 Task: Check the sale-to-list ratio of 1 bathroom in the last 1 year.
Action: Mouse moved to (865, 186)
Screenshot: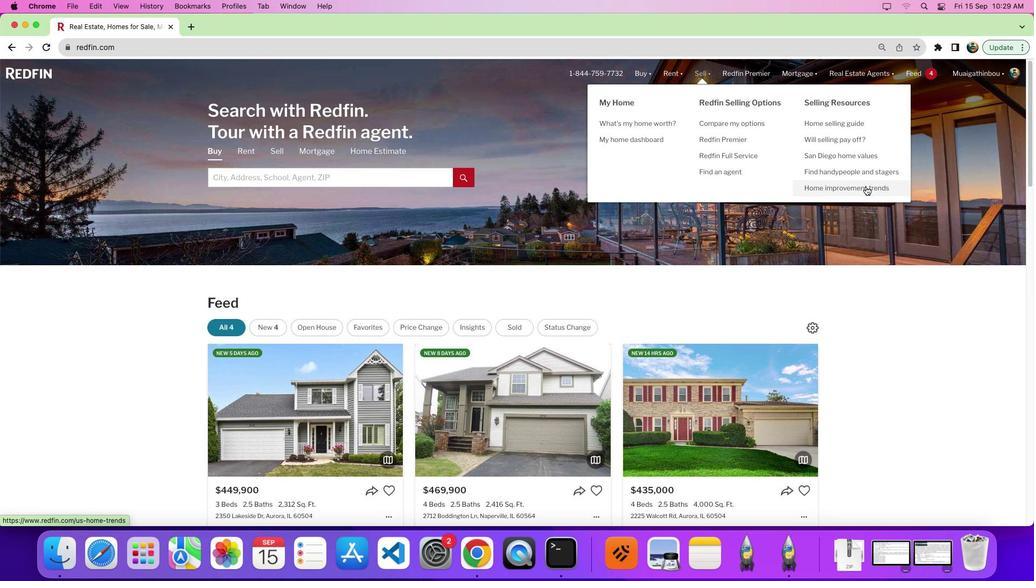 
Action: Mouse pressed left at (865, 186)
Screenshot: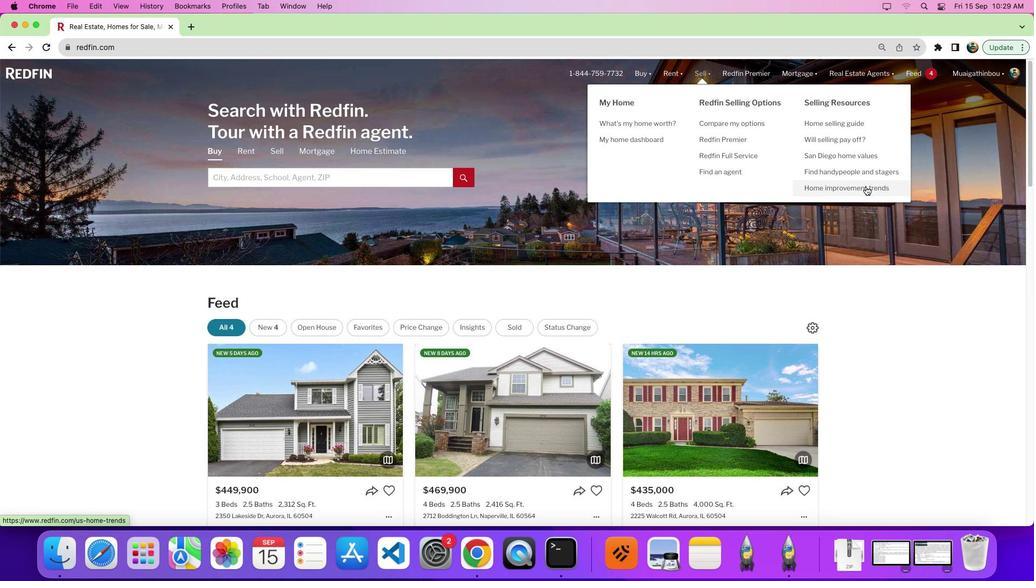 
Action: Mouse moved to (466, 238)
Screenshot: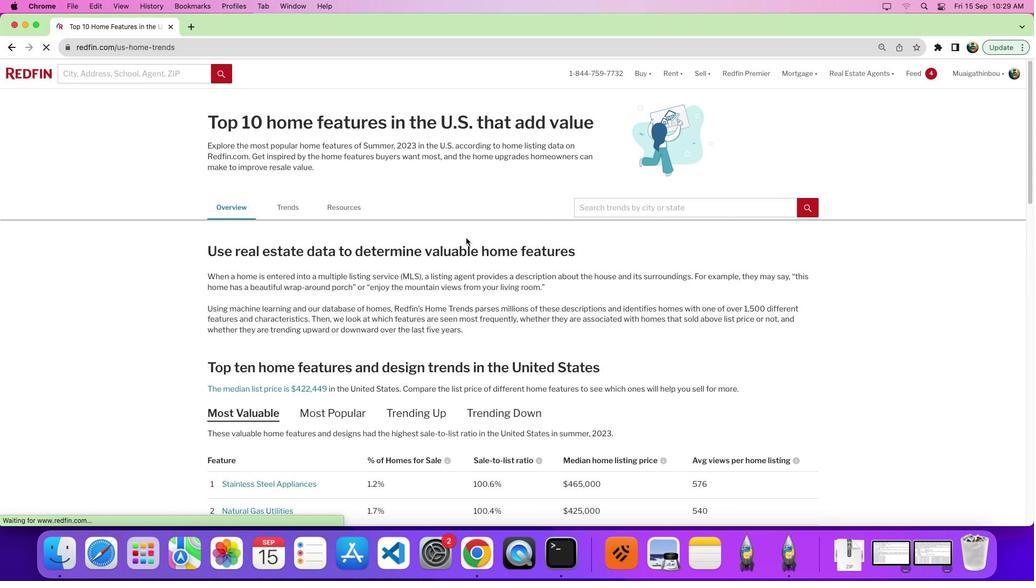 
Action: Mouse scrolled (466, 238) with delta (0, 0)
Screenshot: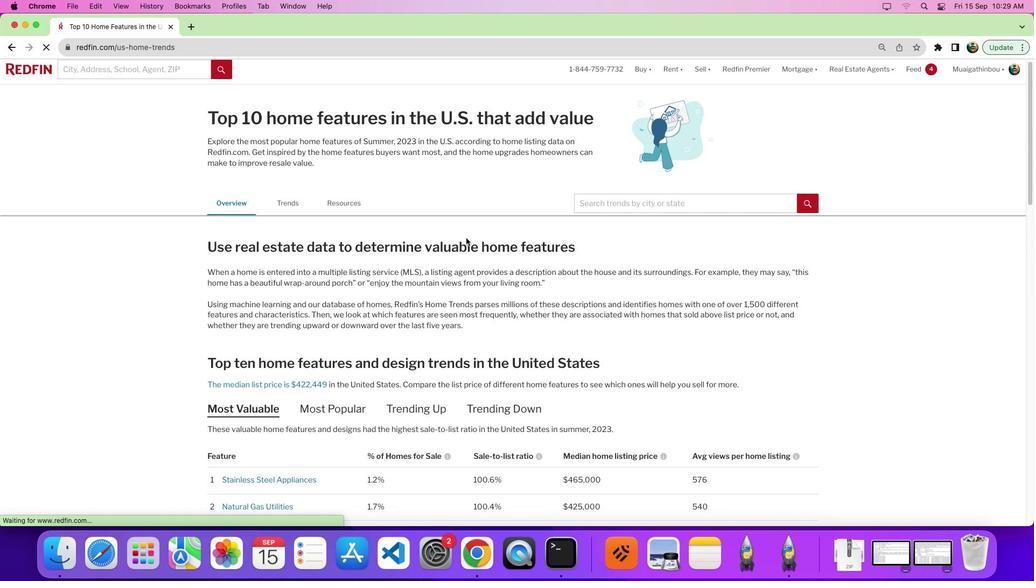 
Action: Mouse scrolled (466, 238) with delta (0, 0)
Screenshot: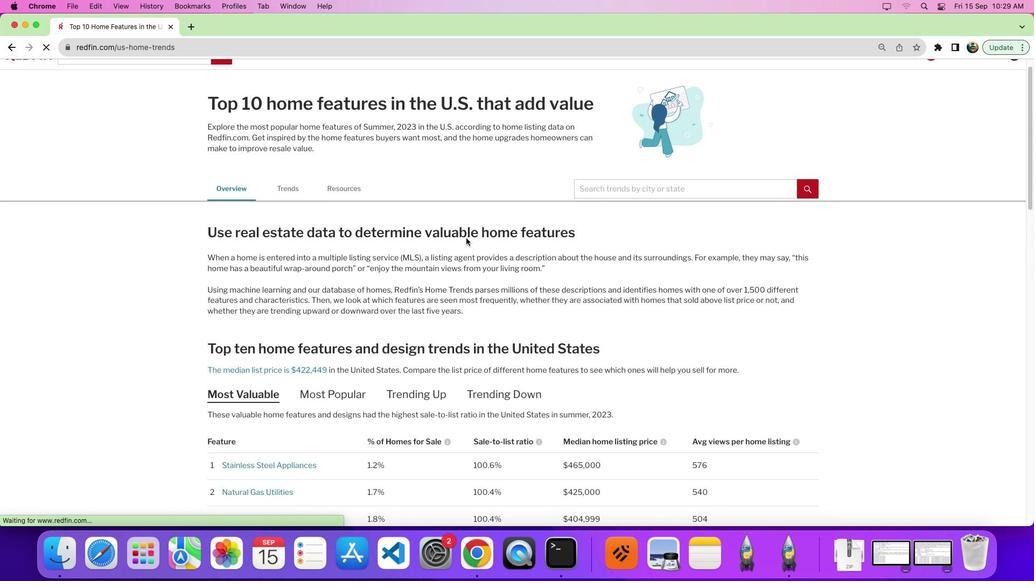 
Action: Mouse scrolled (466, 238) with delta (0, -2)
Screenshot: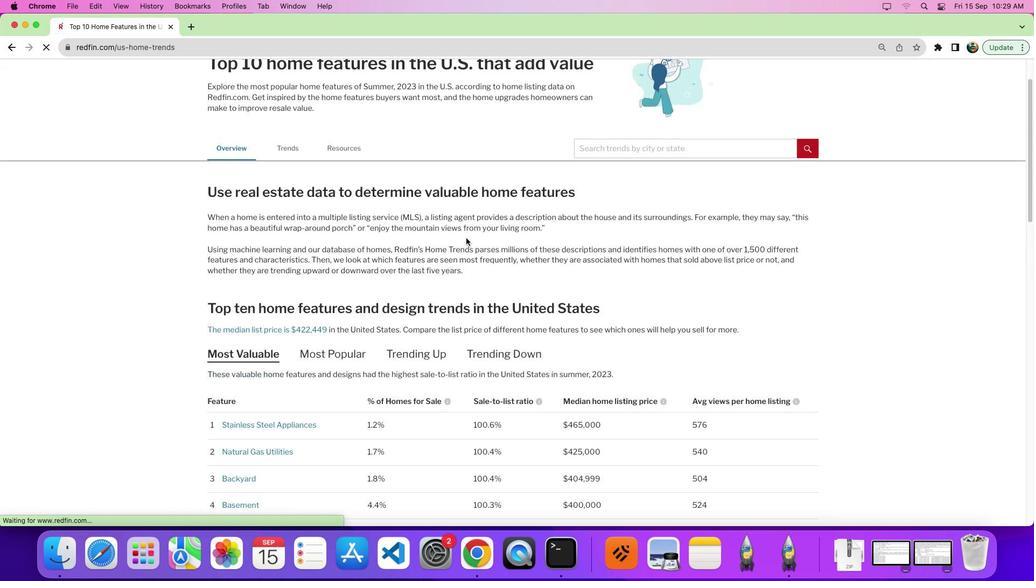 
Action: Mouse moved to (466, 238)
Screenshot: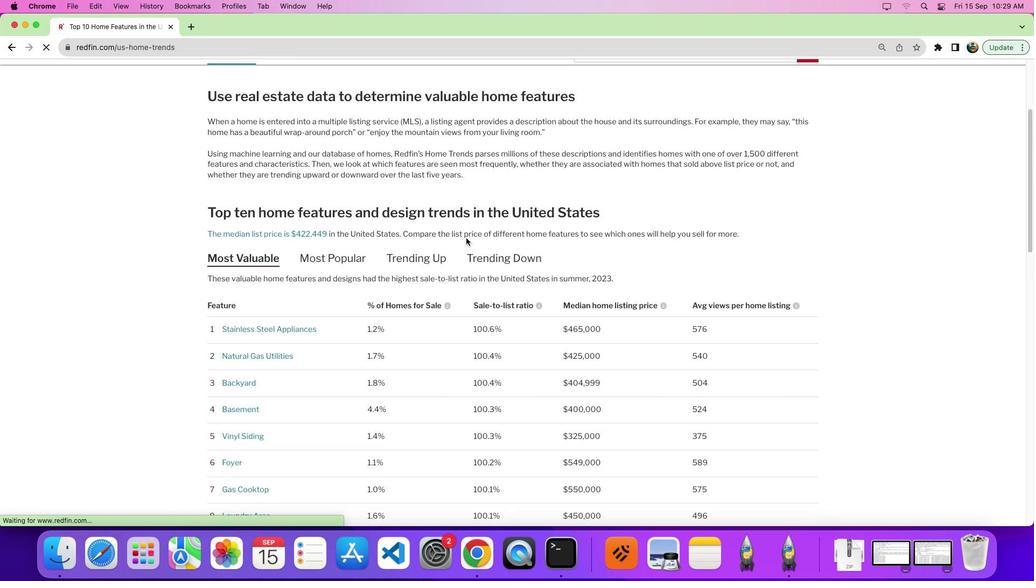 
Action: Mouse scrolled (466, 238) with delta (0, 0)
Screenshot: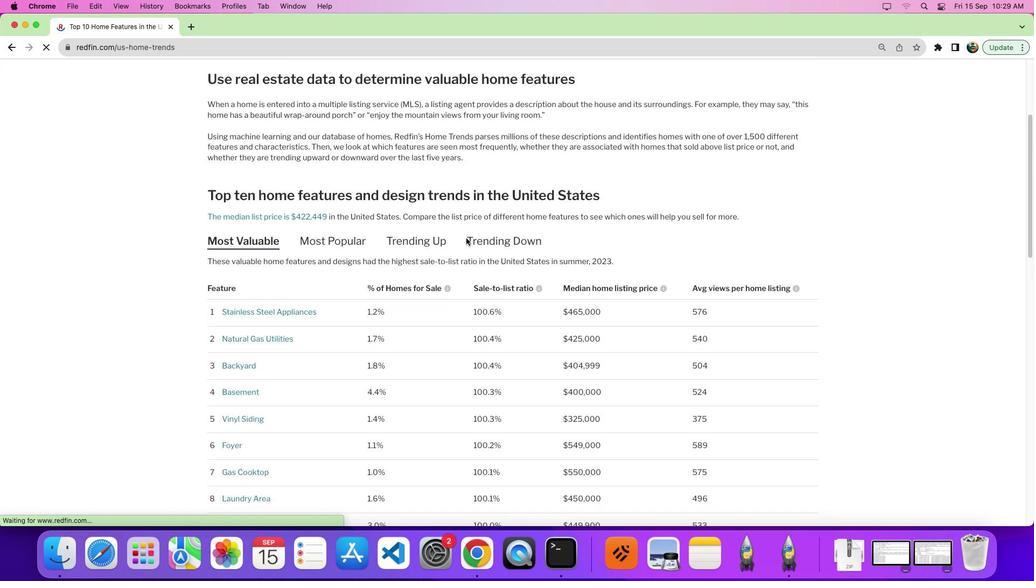 
Action: Mouse scrolled (466, 238) with delta (0, 0)
Screenshot: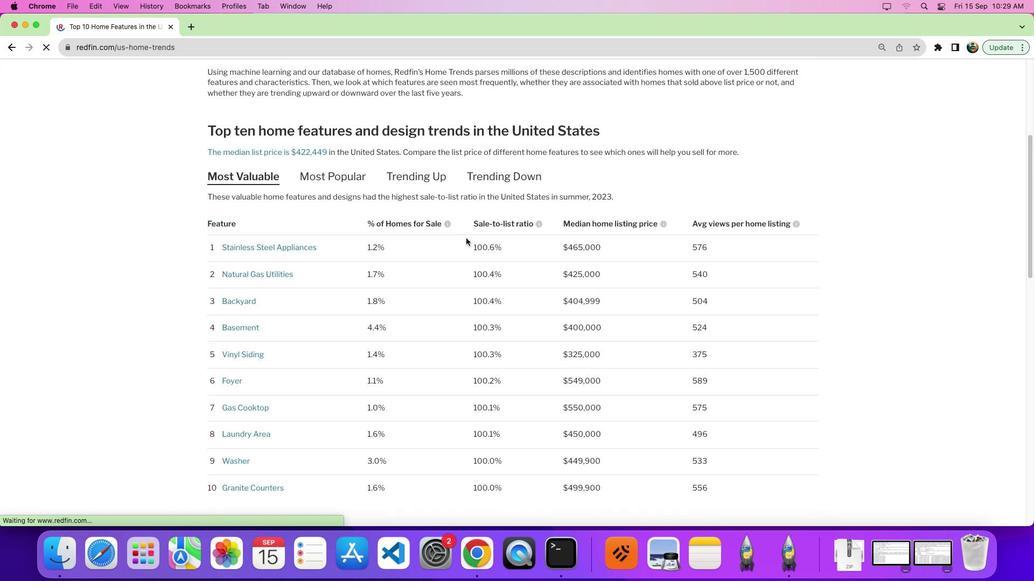 
Action: Mouse scrolled (466, 238) with delta (0, -3)
Screenshot: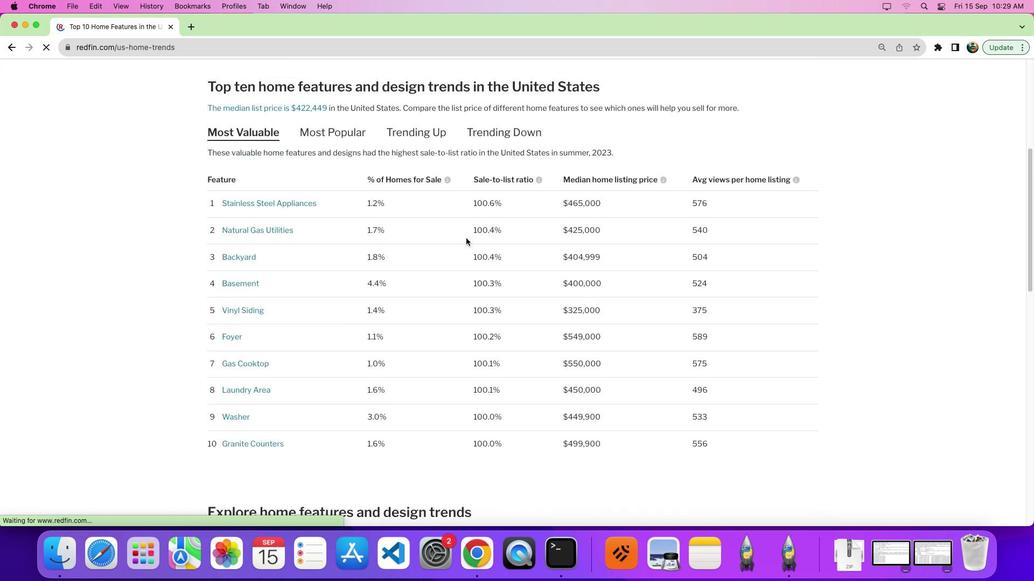 
Action: Mouse scrolled (466, 238) with delta (0, 0)
Screenshot: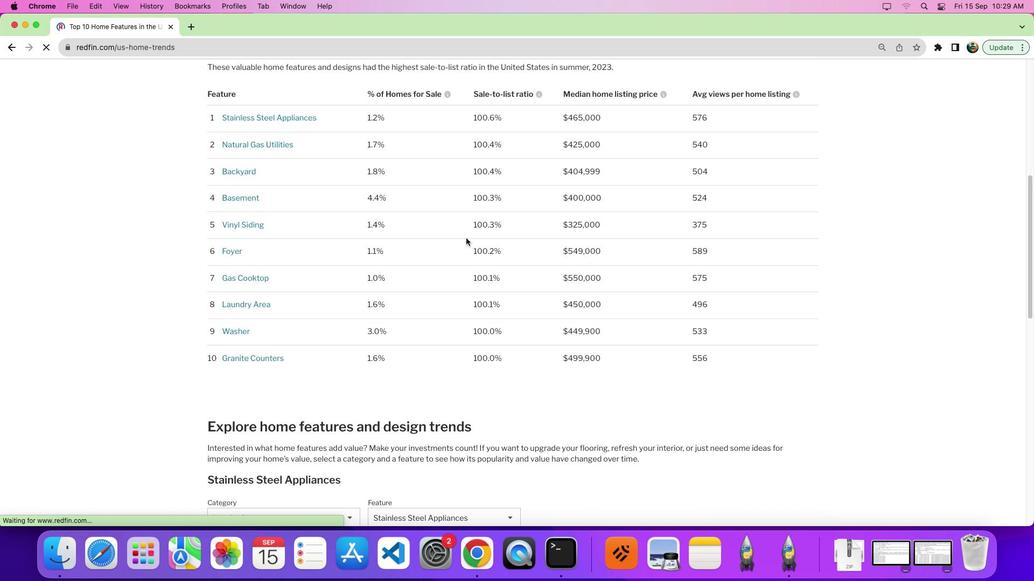 
Action: Mouse scrolled (466, 238) with delta (0, 0)
Screenshot: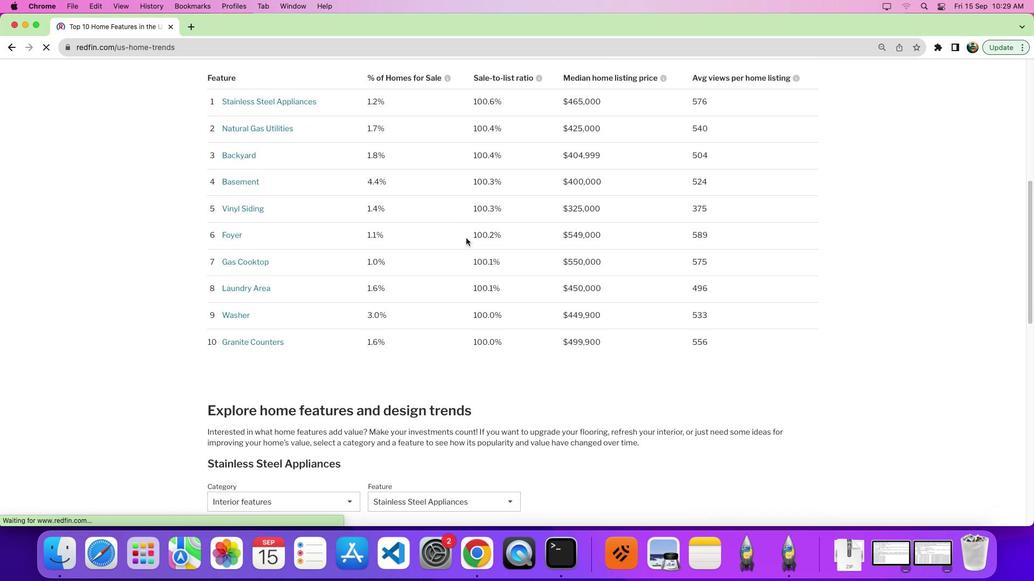 
Action: Mouse scrolled (466, 238) with delta (0, 0)
Screenshot: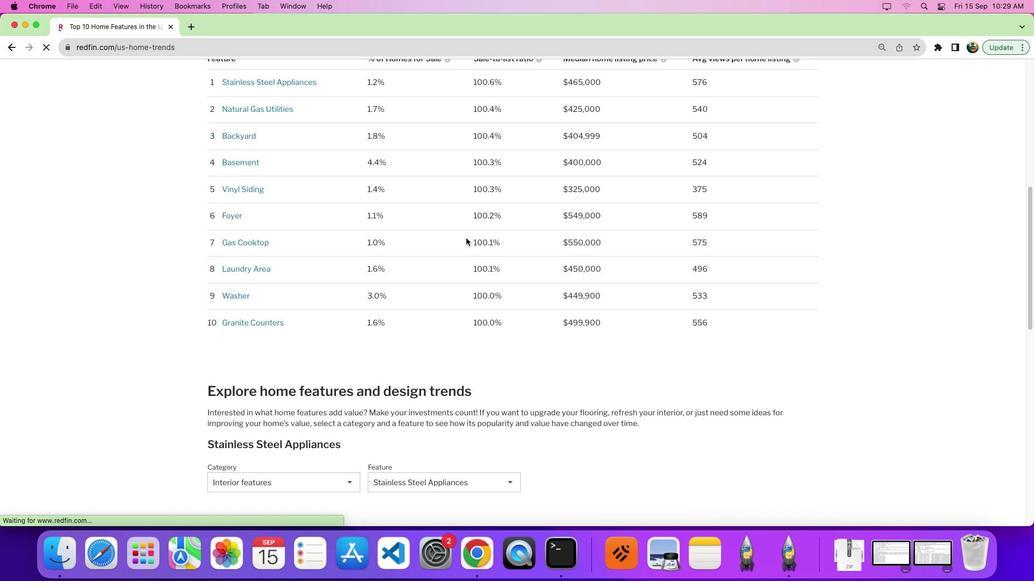 
Action: Mouse scrolled (466, 238) with delta (0, 0)
Screenshot: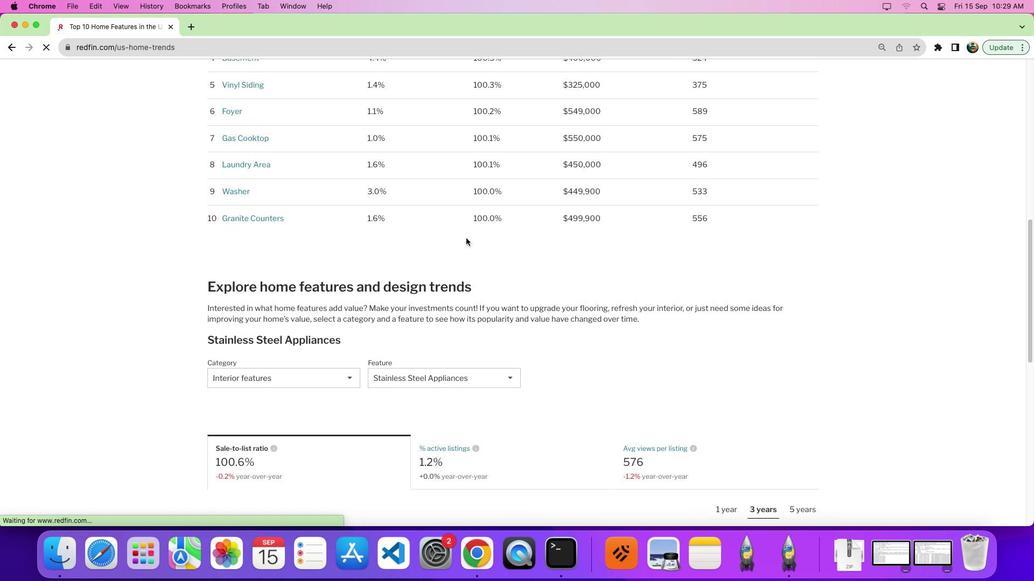 
Action: Mouse scrolled (466, 238) with delta (0, -3)
Screenshot: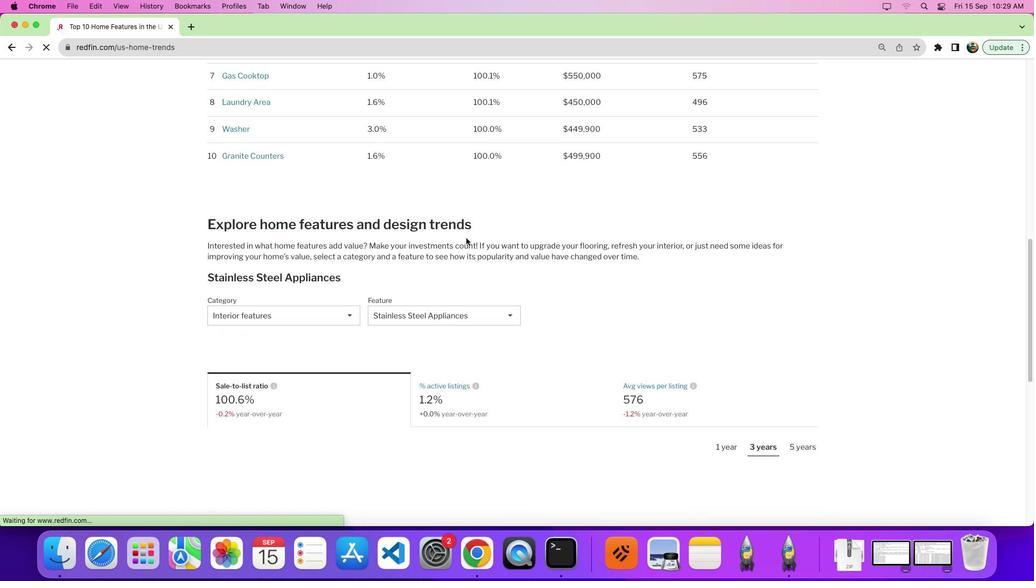 
Action: Mouse scrolled (466, 238) with delta (0, 0)
Screenshot: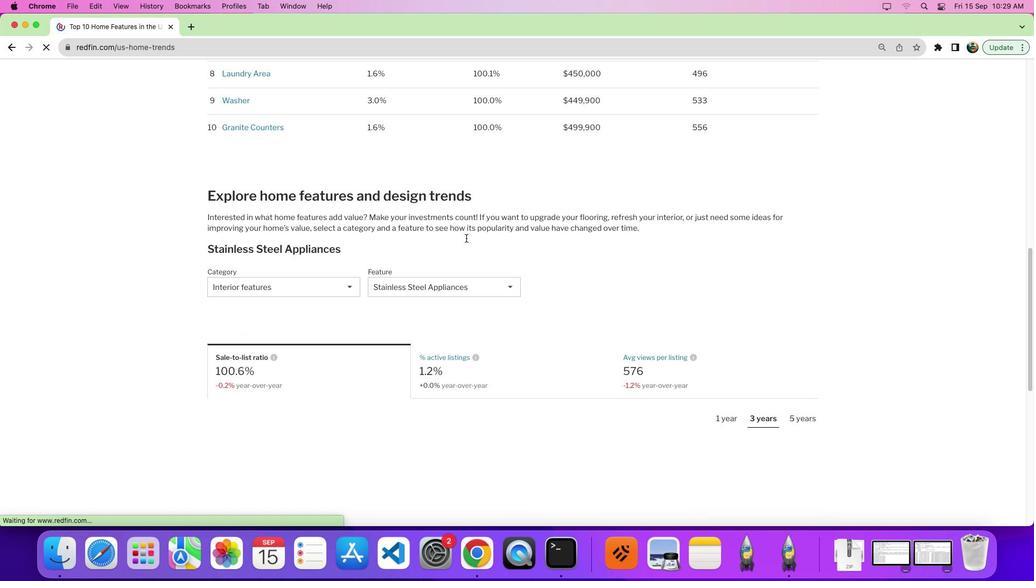 
Action: Mouse scrolled (466, 238) with delta (0, 0)
Screenshot: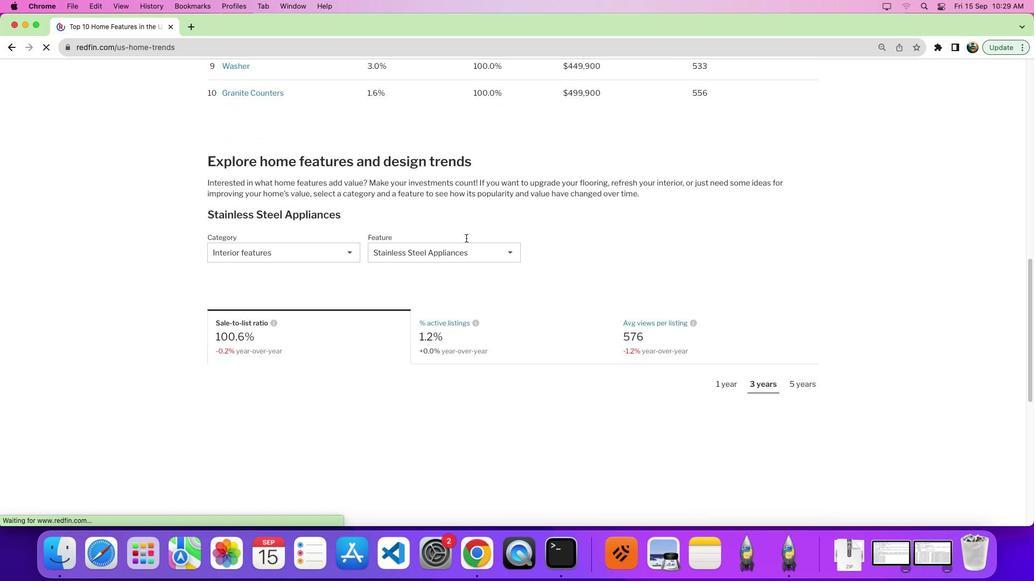 
Action: Mouse scrolled (466, 238) with delta (0, -3)
Screenshot: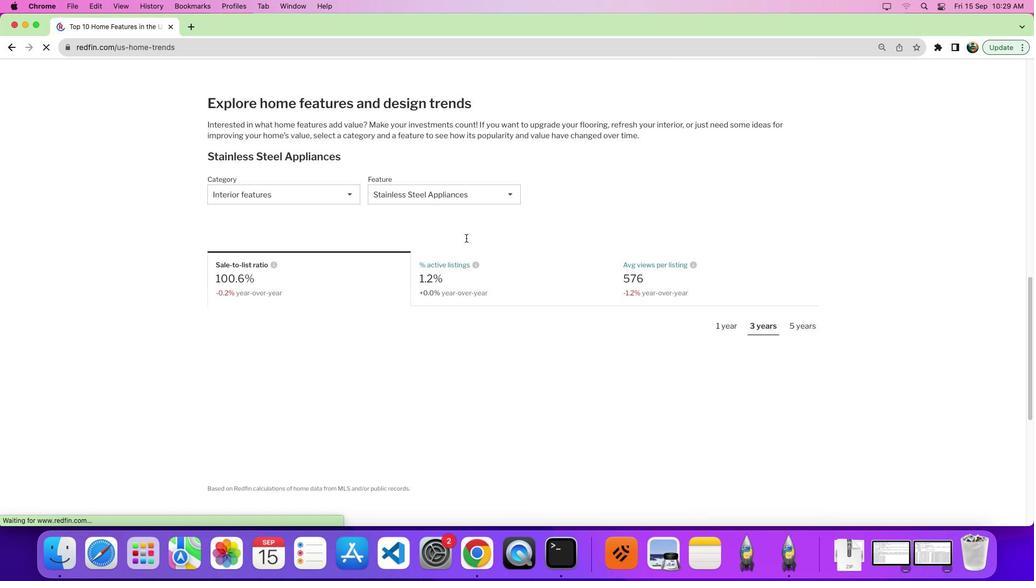 
Action: Mouse moved to (259, 130)
Screenshot: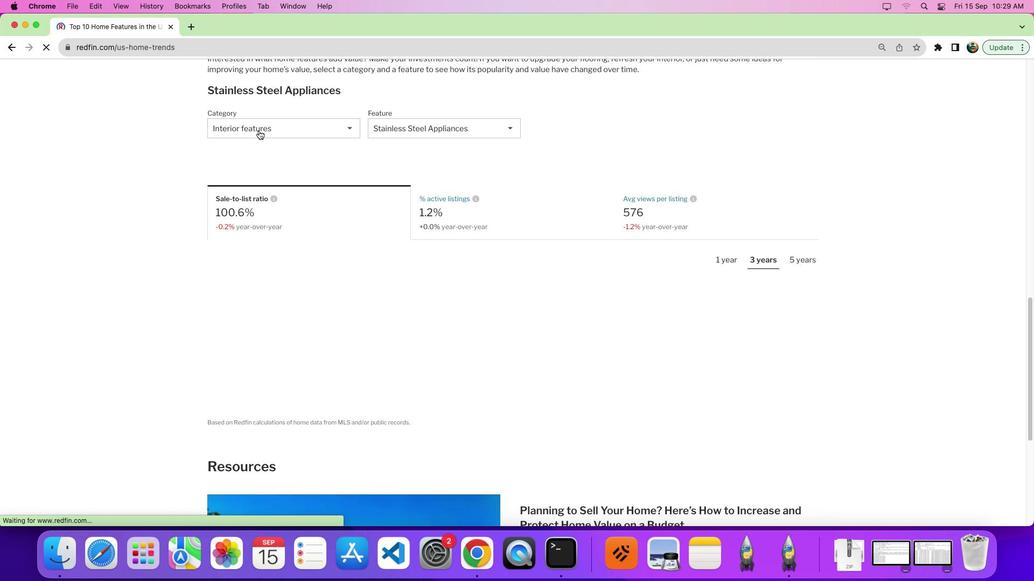 
Action: Mouse pressed left at (259, 130)
Screenshot: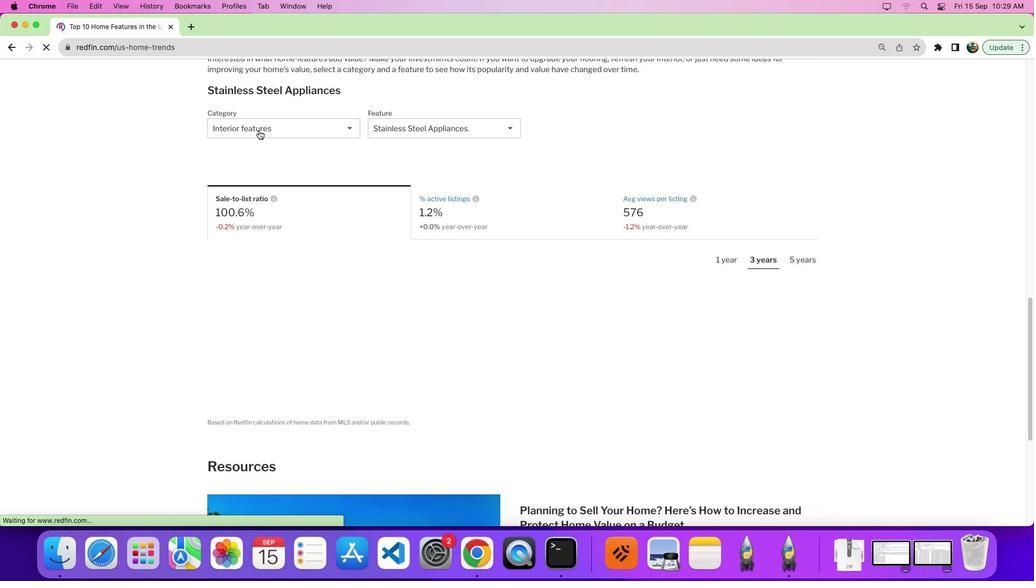 
Action: Mouse moved to (267, 121)
Screenshot: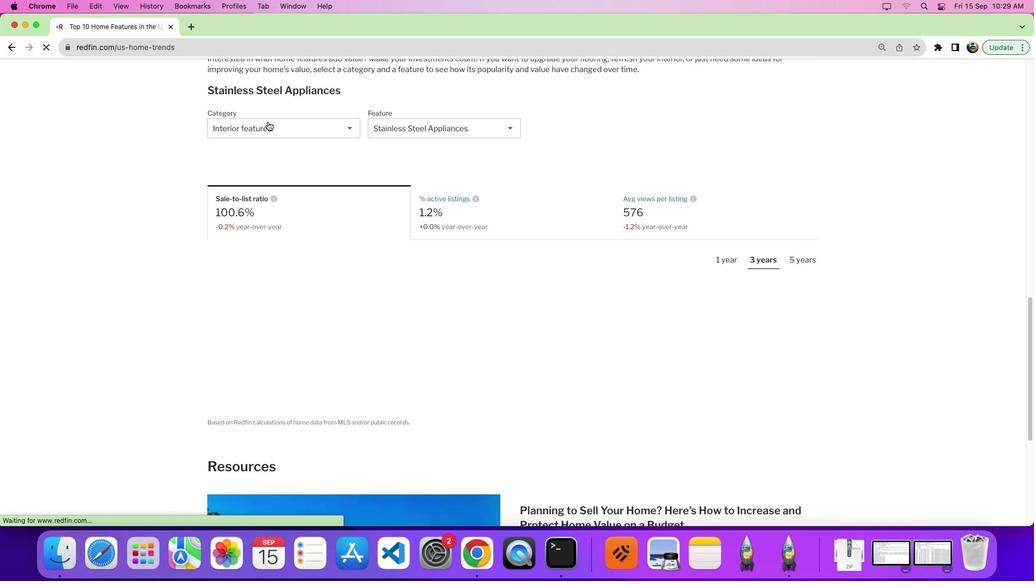 
Action: Mouse pressed left at (267, 121)
Screenshot: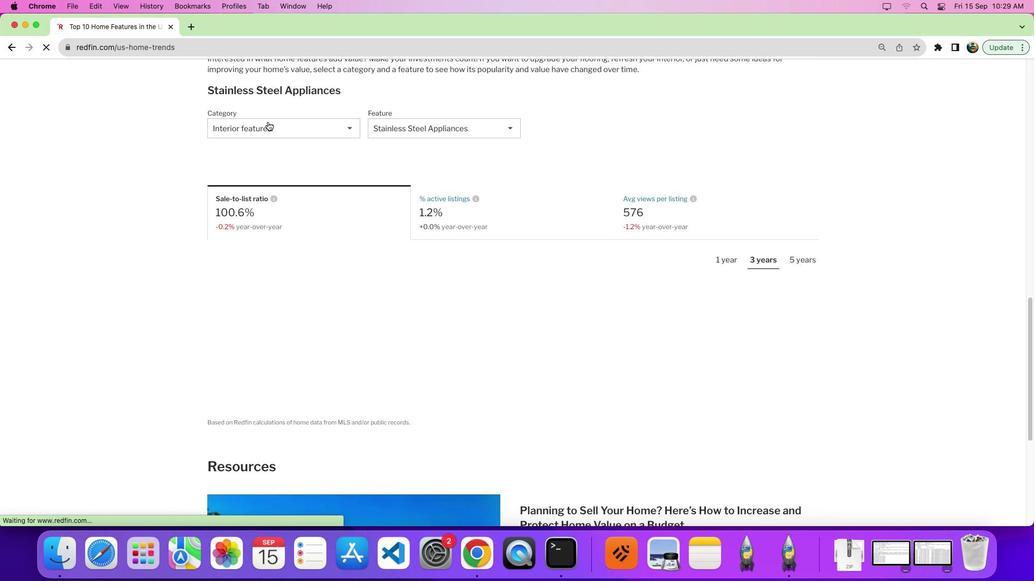 
Action: Mouse moved to (270, 127)
Screenshot: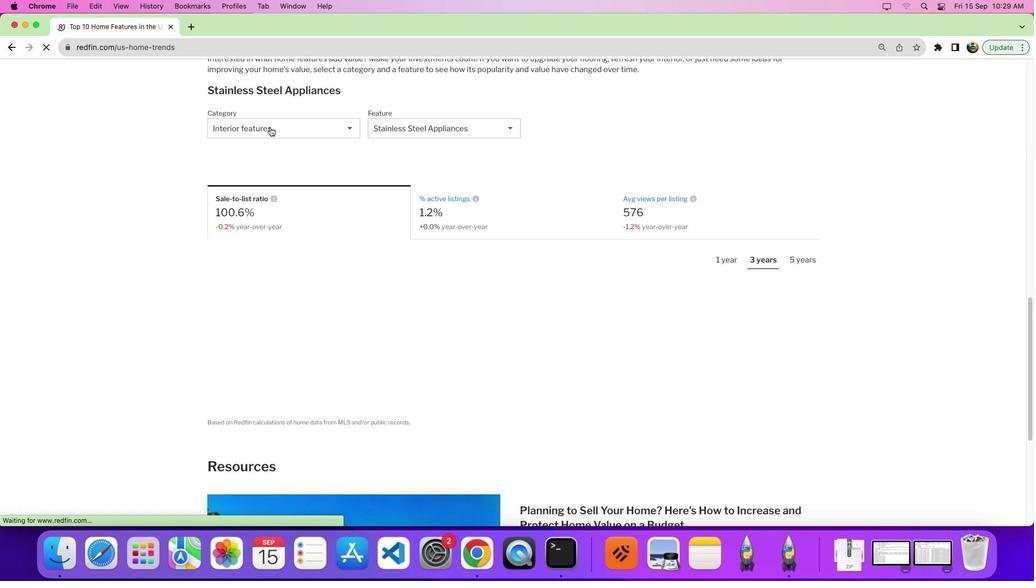 
Action: Mouse pressed left at (270, 127)
Screenshot: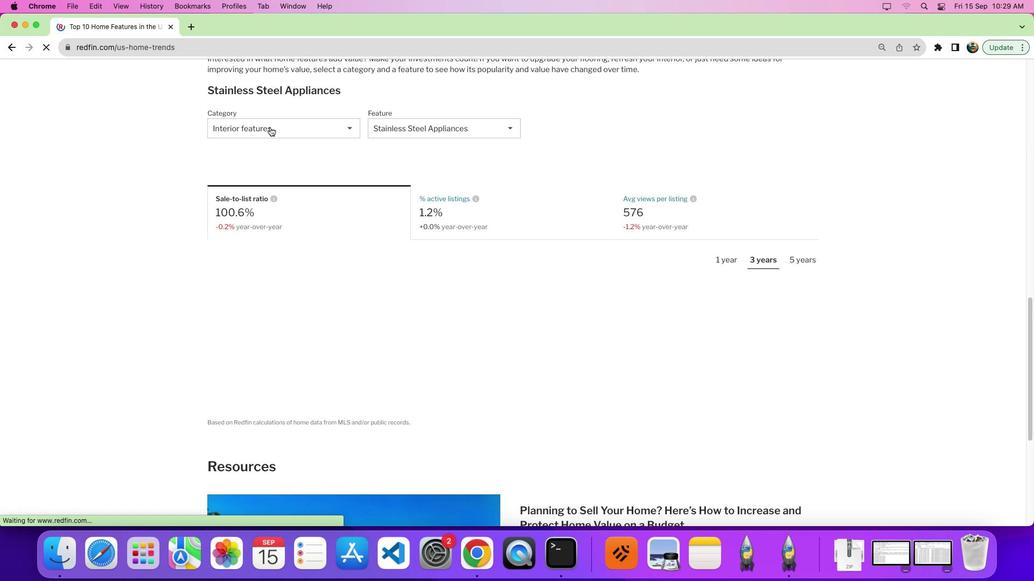 
Action: Mouse moved to (414, 156)
Screenshot: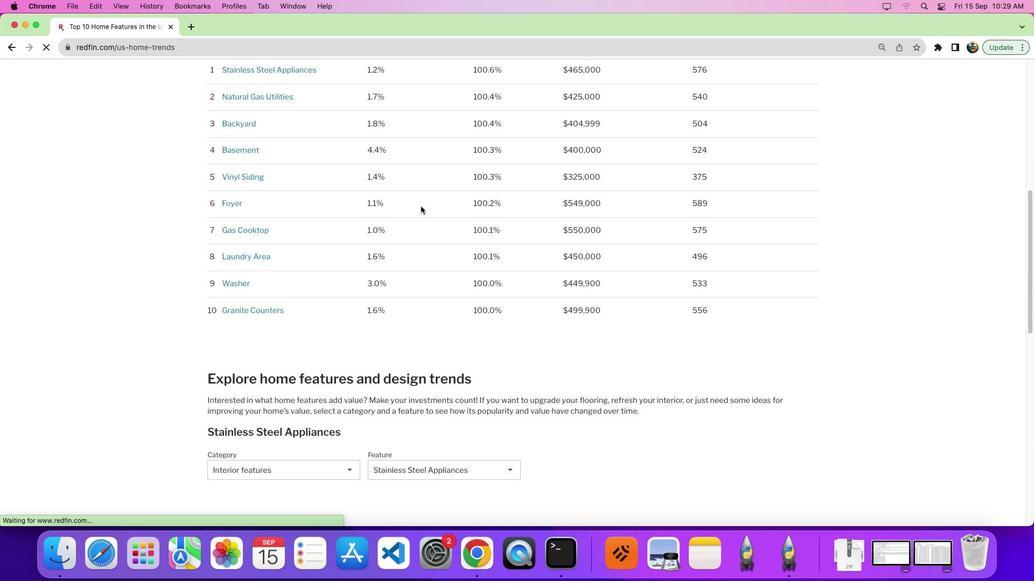 
Action: Mouse scrolled (414, 156) with delta (0, 0)
Screenshot: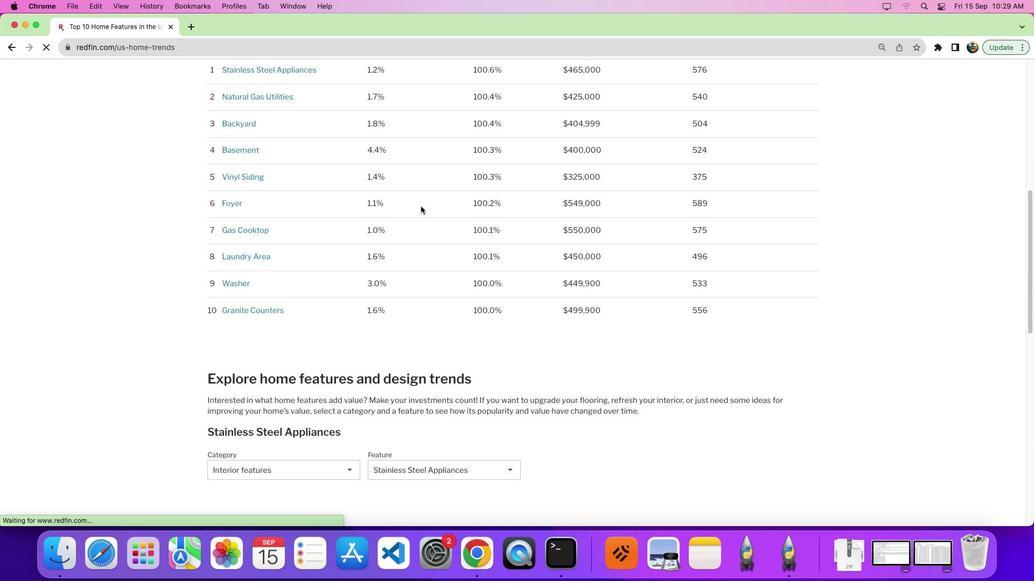 
Action: Mouse moved to (416, 162)
Screenshot: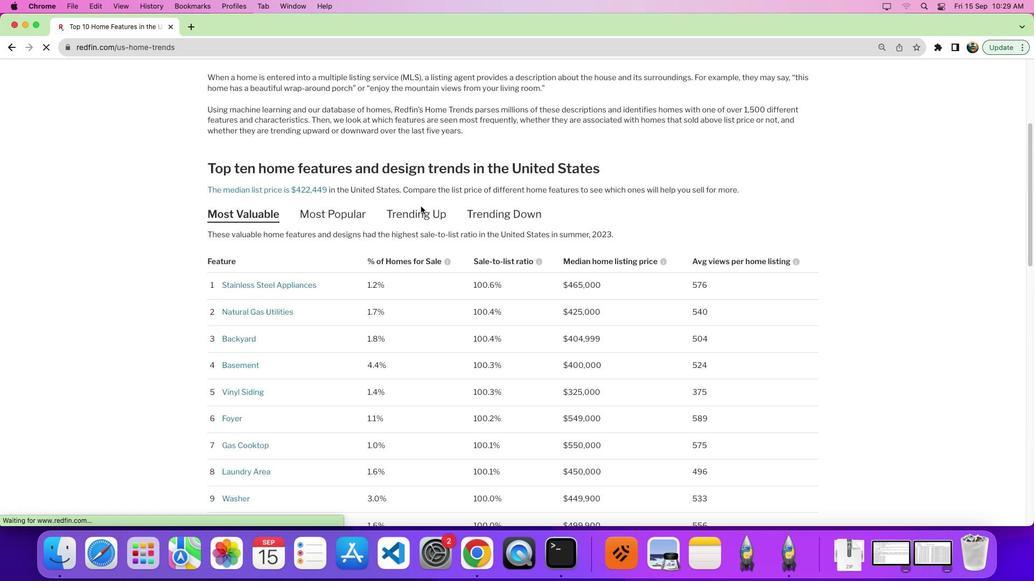 
Action: Mouse scrolled (416, 162) with delta (0, 1)
Screenshot: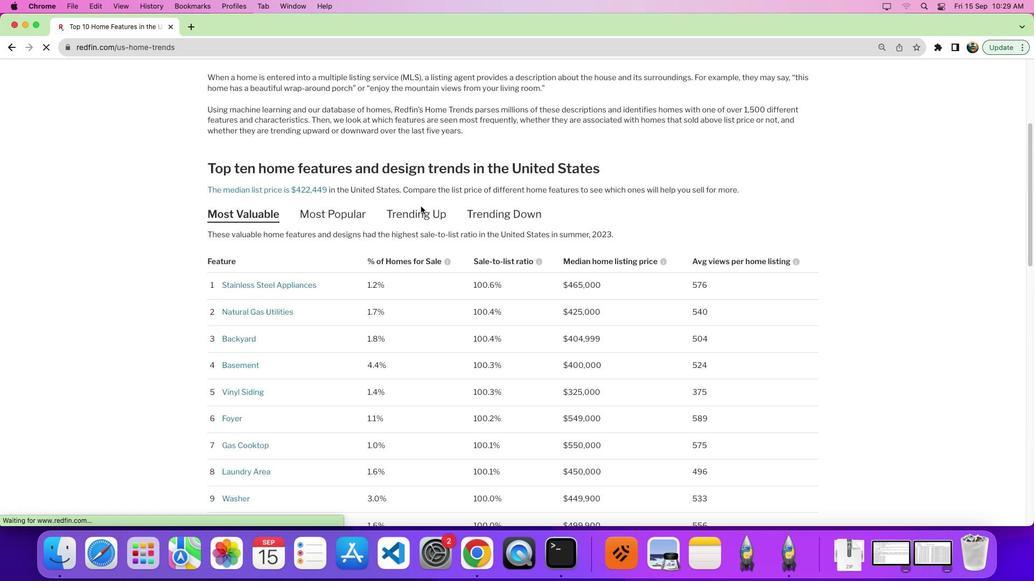 
Action: Mouse moved to (417, 164)
Screenshot: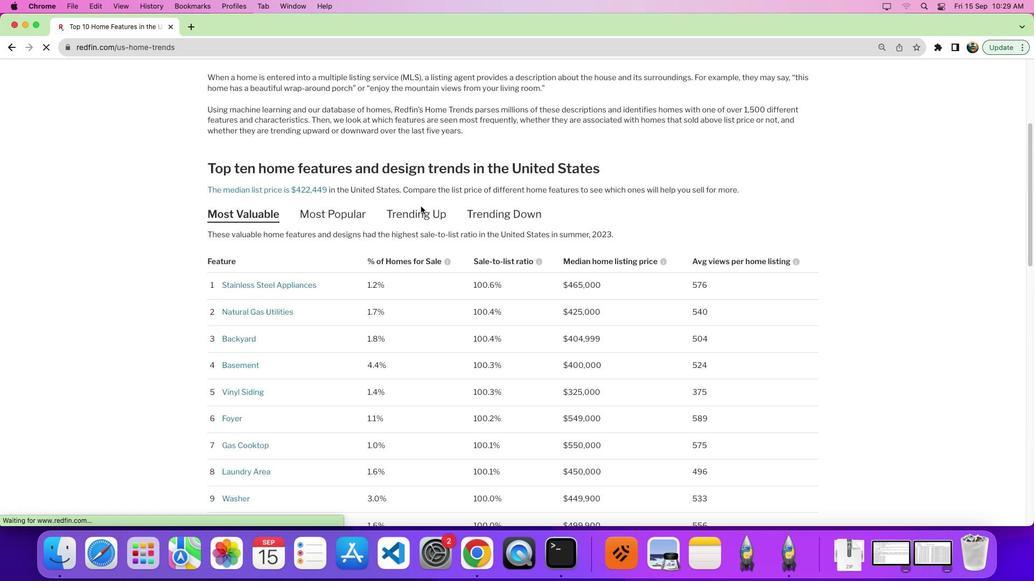 
Action: Mouse scrolled (417, 164) with delta (0, 5)
Screenshot: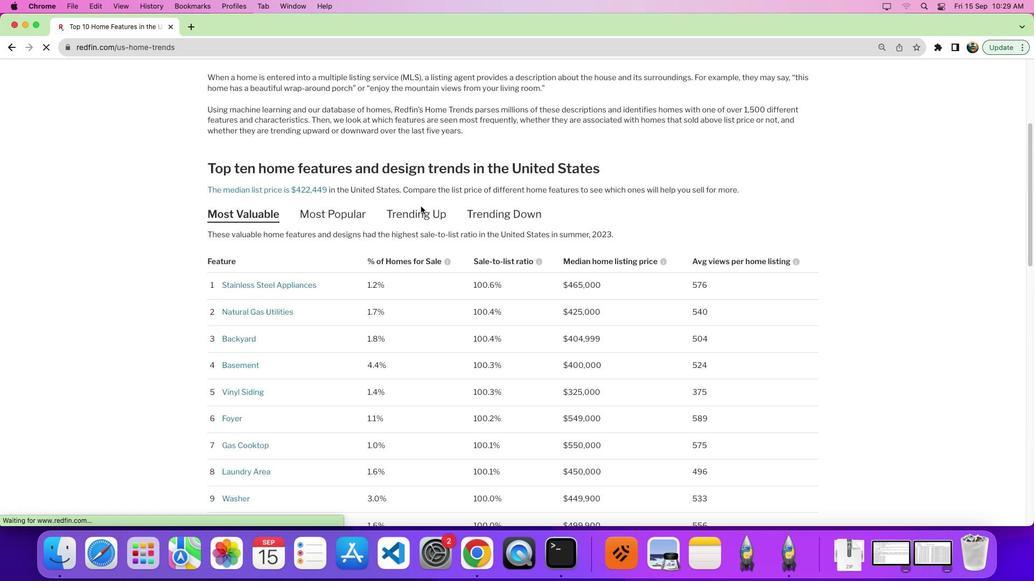
Action: Mouse moved to (419, 174)
Screenshot: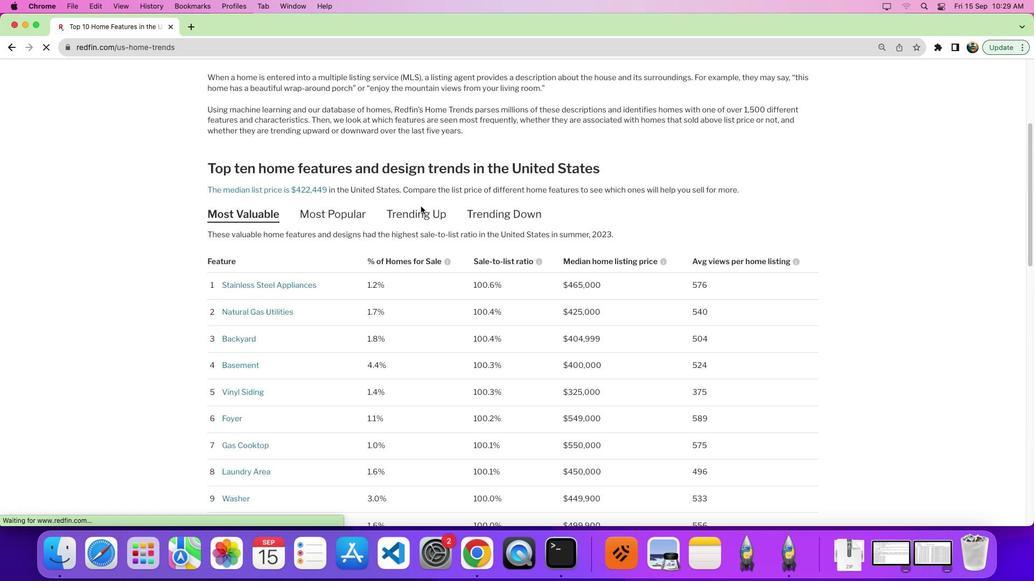 
Action: Mouse scrolled (419, 174) with delta (0, 7)
Screenshot: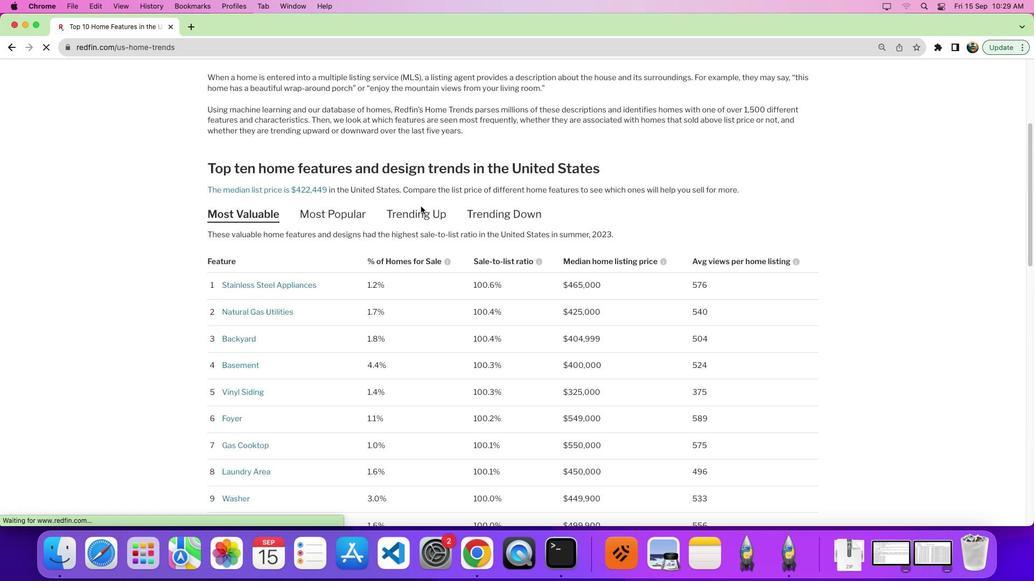 
Action: Mouse moved to (282, 132)
Screenshot: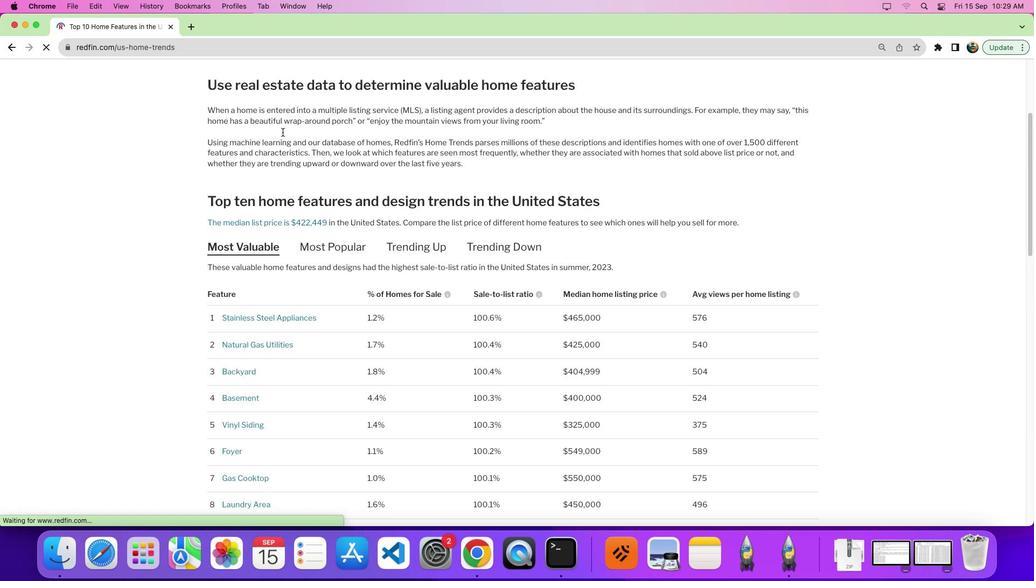 
Action: Mouse scrolled (282, 132) with delta (0, 0)
Screenshot: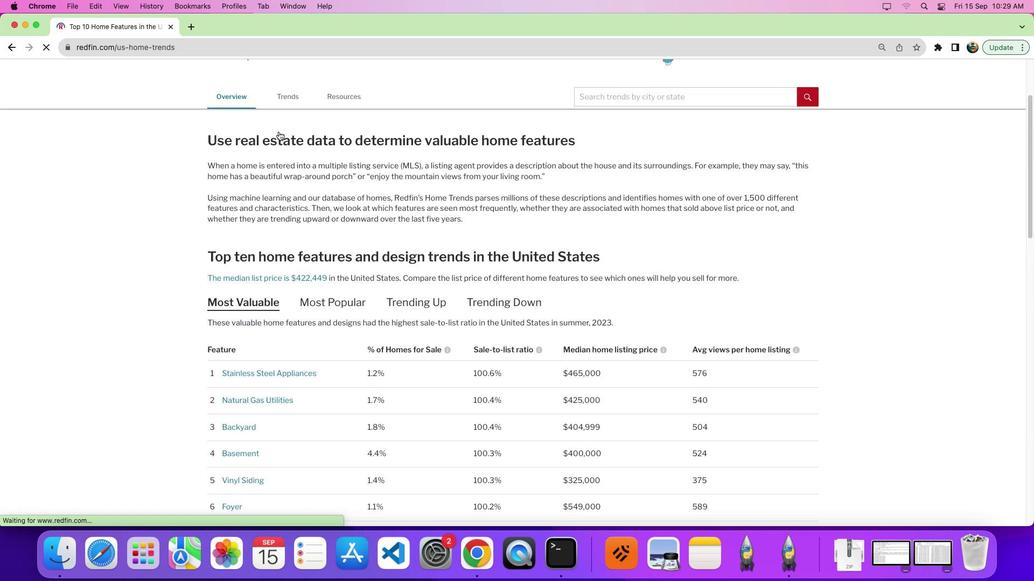 
Action: Mouse scrolled (282, 132) with delta (0, 0)
Screenshot: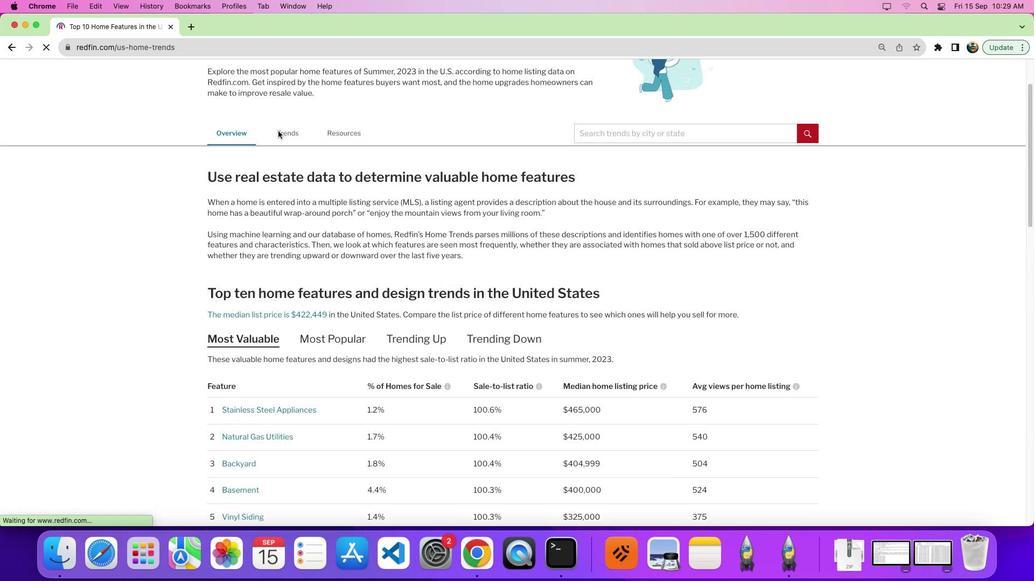
Action: Mouse scrolled (282, 132) with delta (0, 4)
Screenshot: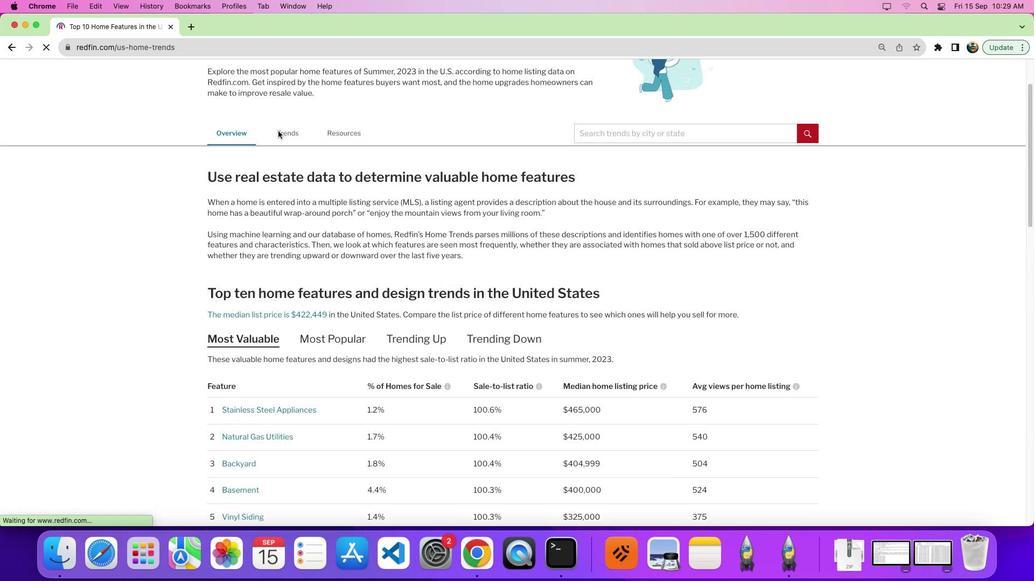 
Action: Mouse scrolled (282, 132) with delta (0, 7)
Screenshot: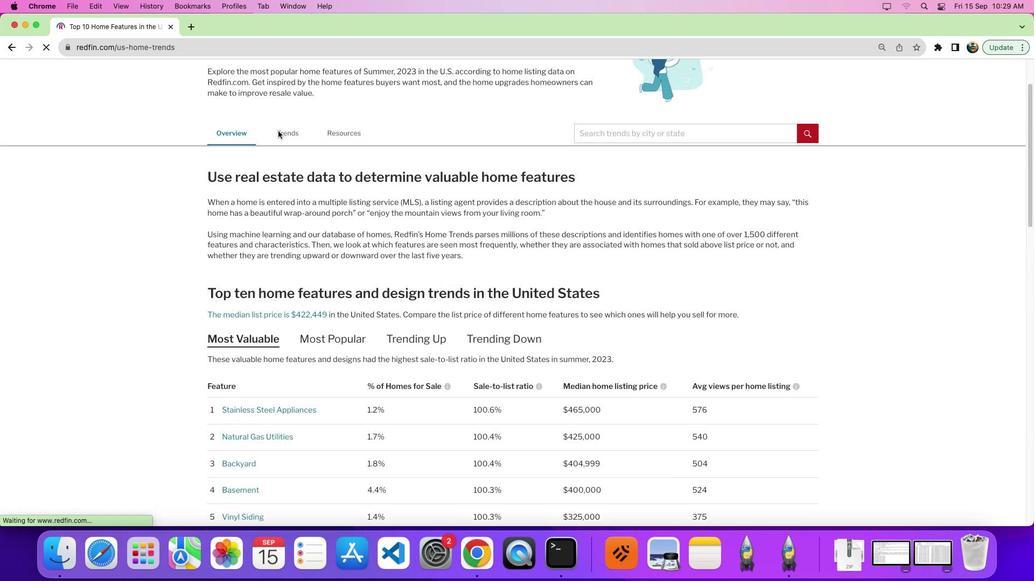 
Action: Mouse scrolled (282, 132) with delta (0, 8)
Screenshot: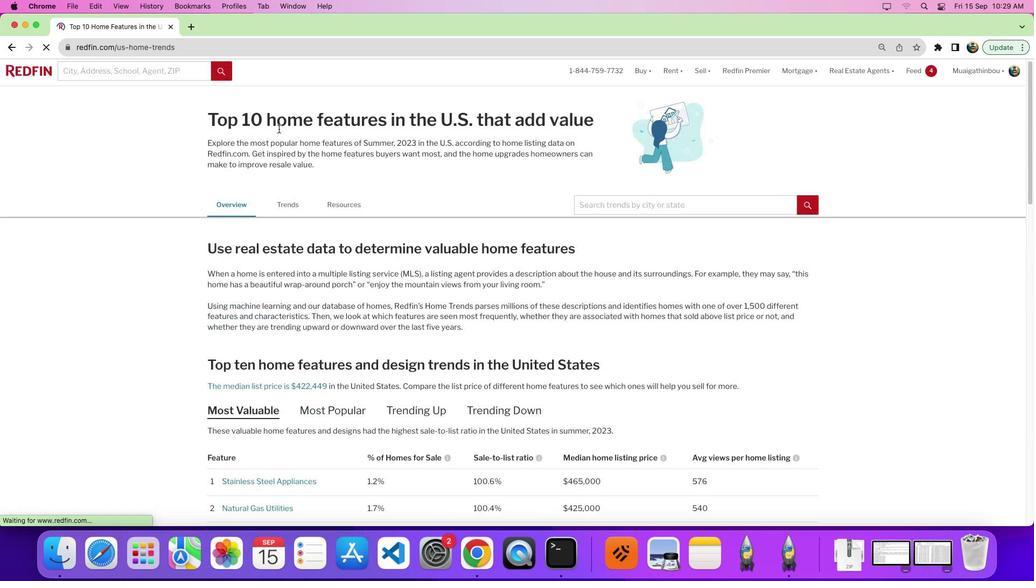 
Action: Mouse moved to (325, 96)
Screenshot: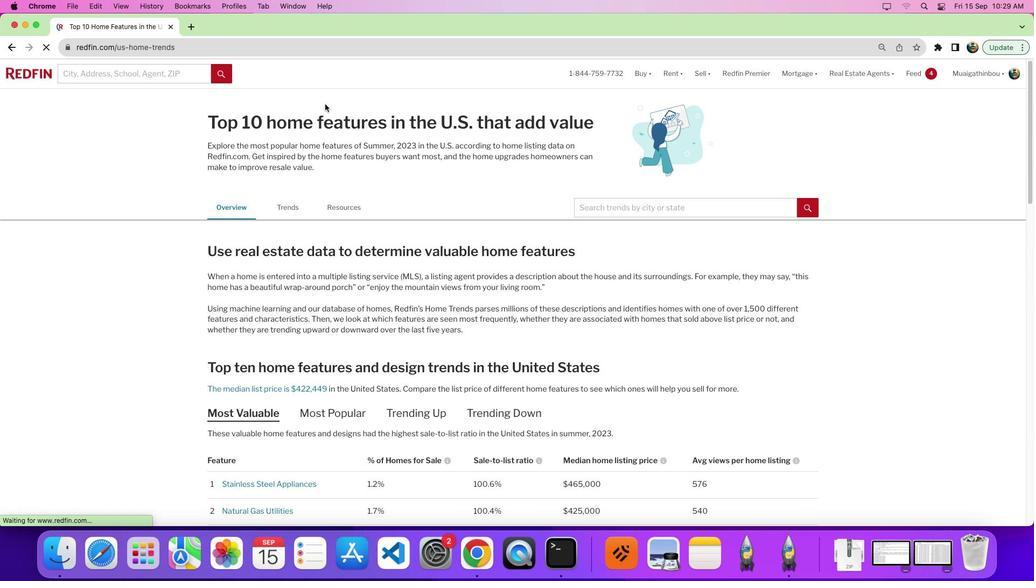
Action: Mouse scrolled (325, 96) with delta (0, 0)
Screenshot: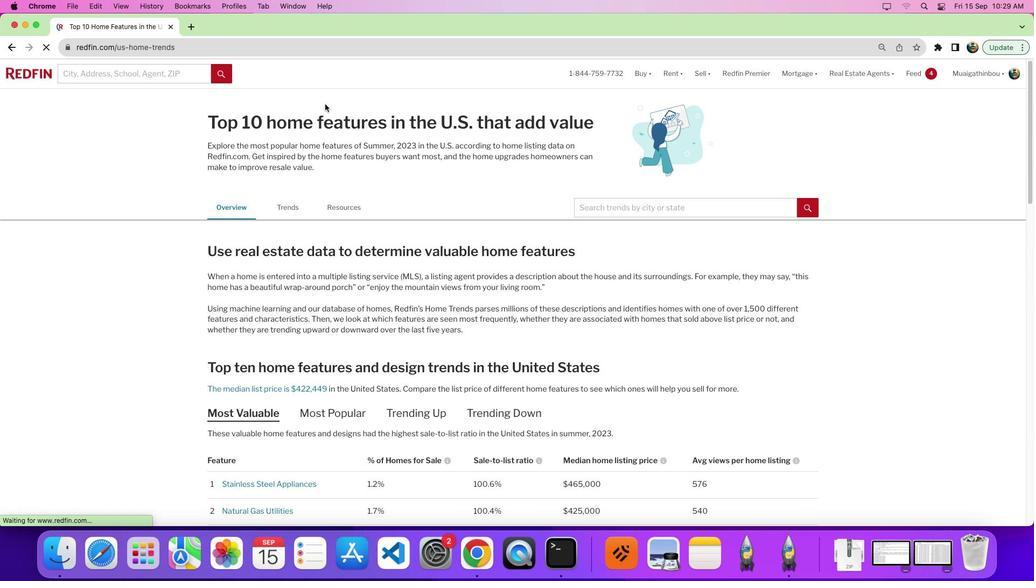 
Action: Mouse moved to (325, 98)
Screenshot: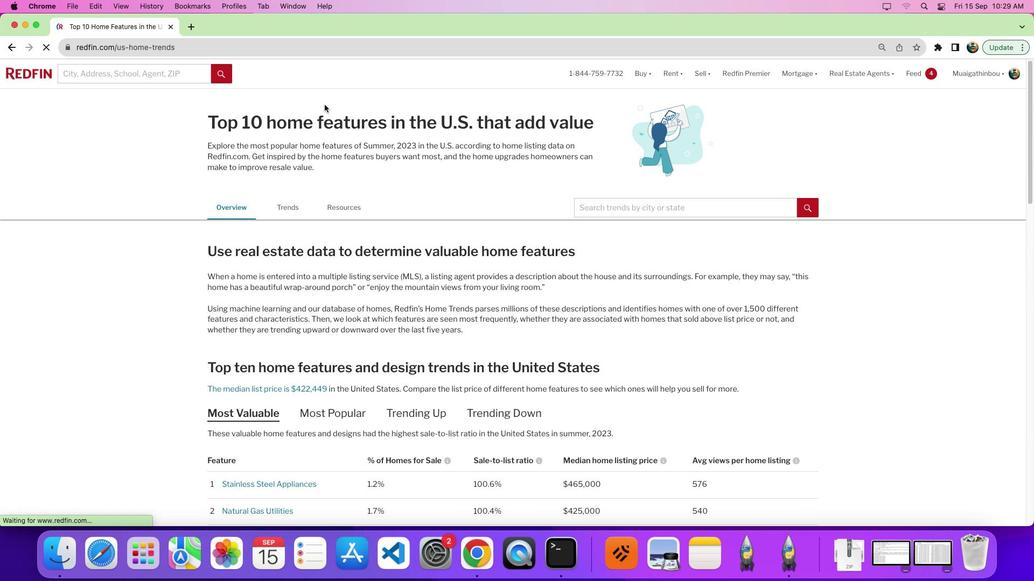 
Action: Mouse scrolled (325, 98) with delta (0, 0)
Screenshot: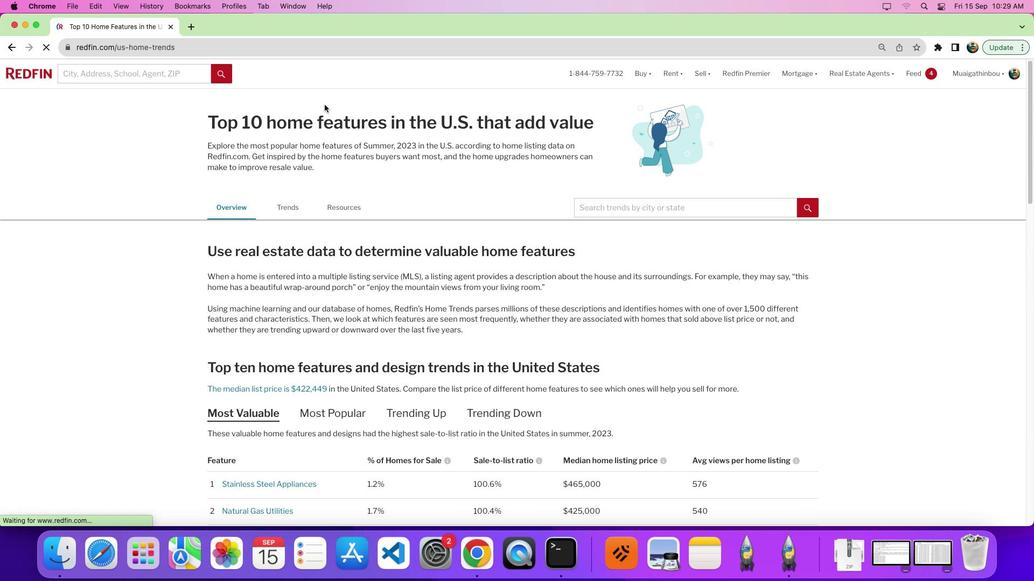 
Action: Mouse moved to (325, 101)
Screenshot: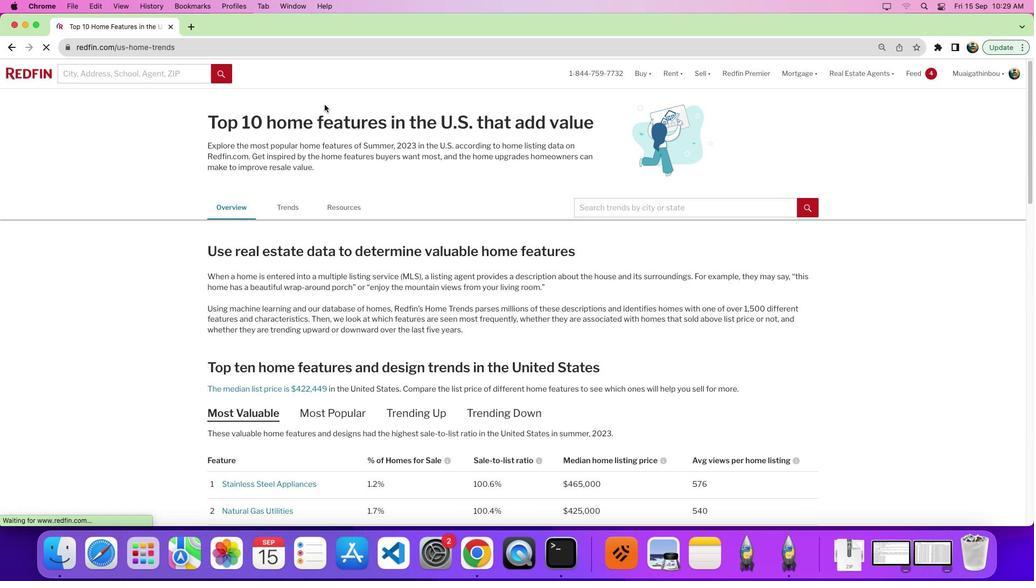 
Action: Mouse scrolled (325, 101) with delta (0, 4)
Screenshot: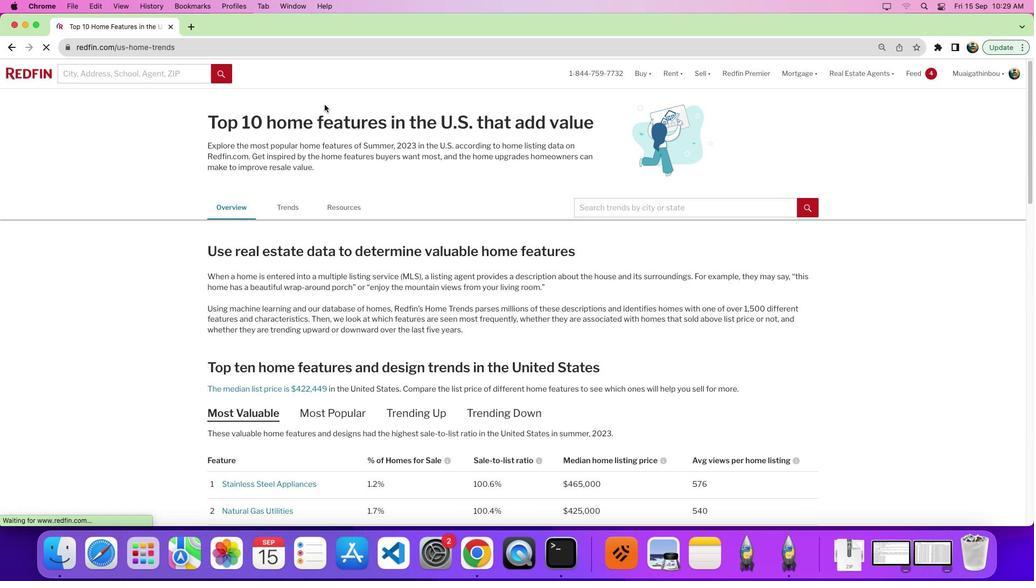 
Action: Mouse moved to (304, 207)
Screenshot: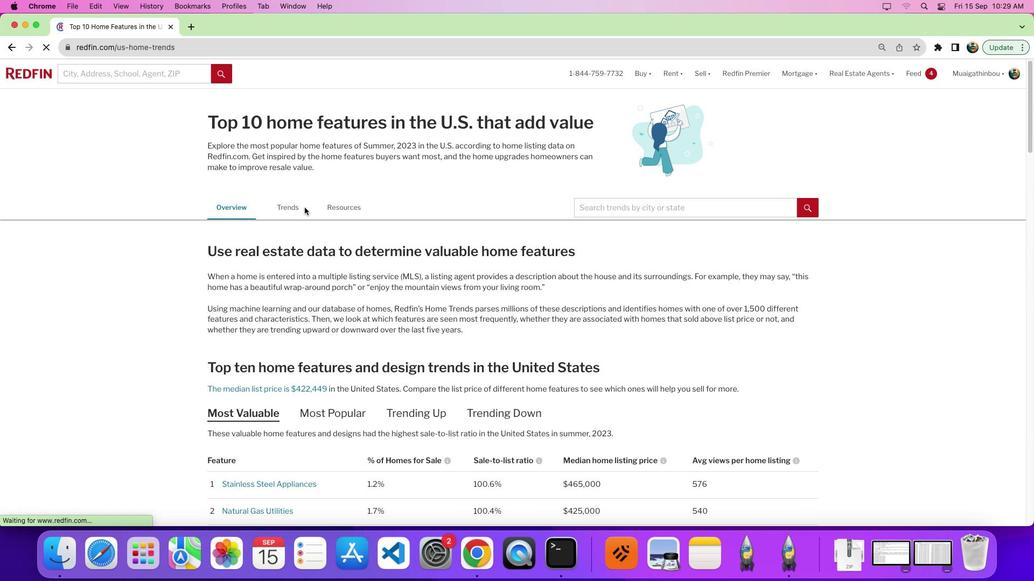 
Action: Mouse pressed left at (304, 207)
Screenshot: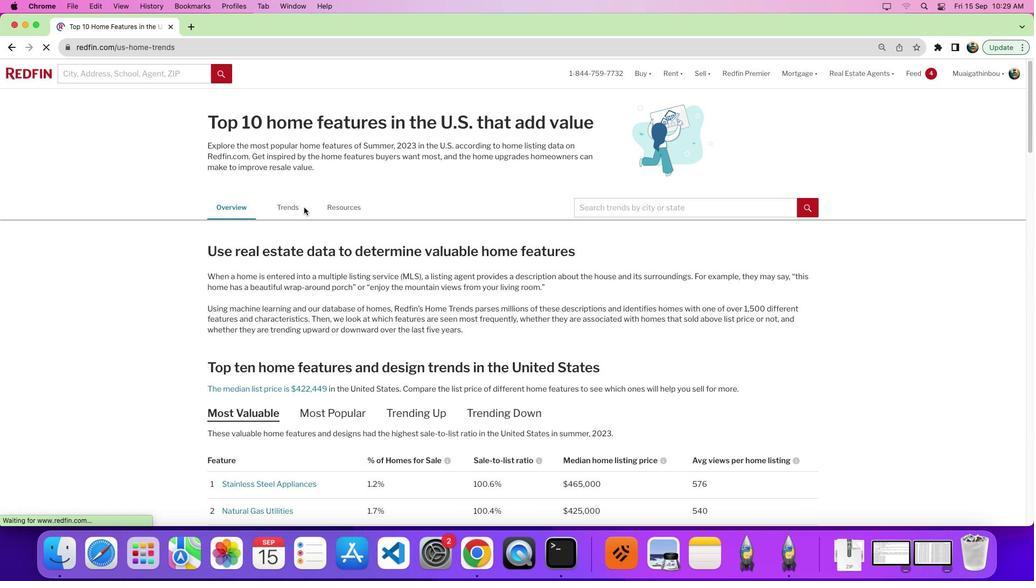 
Action: Mouse moved to (303, 207)
Screenshot: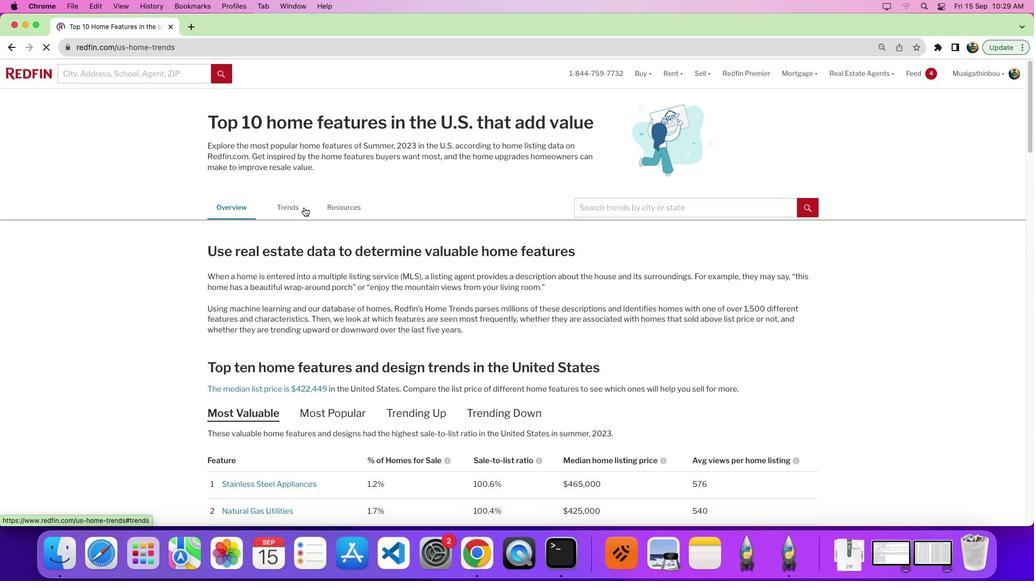 
Action: Mouse pressed left at (303, 207)
Screenshot: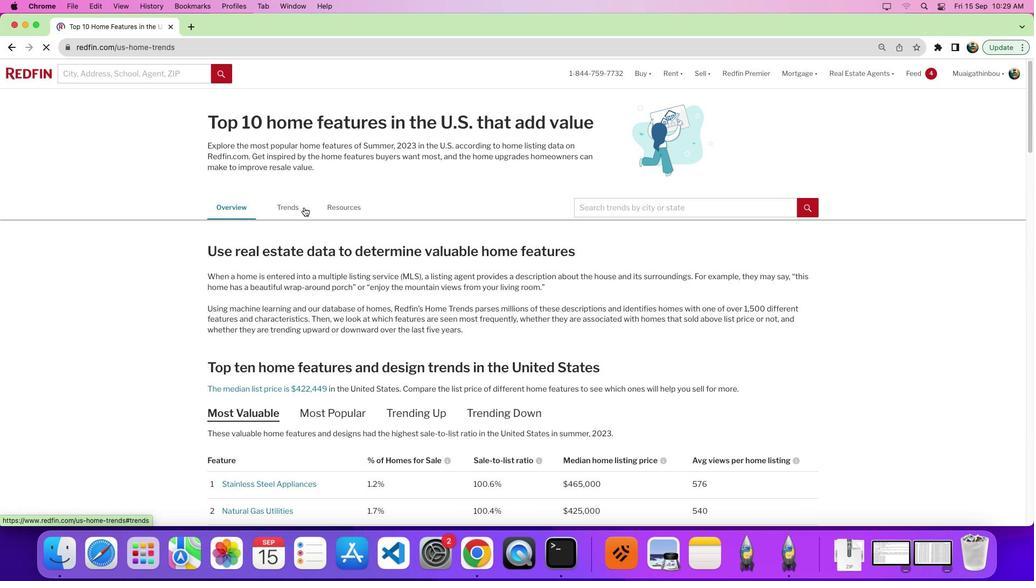 
Action: Mouse moved to (273, 183)
Screenshot: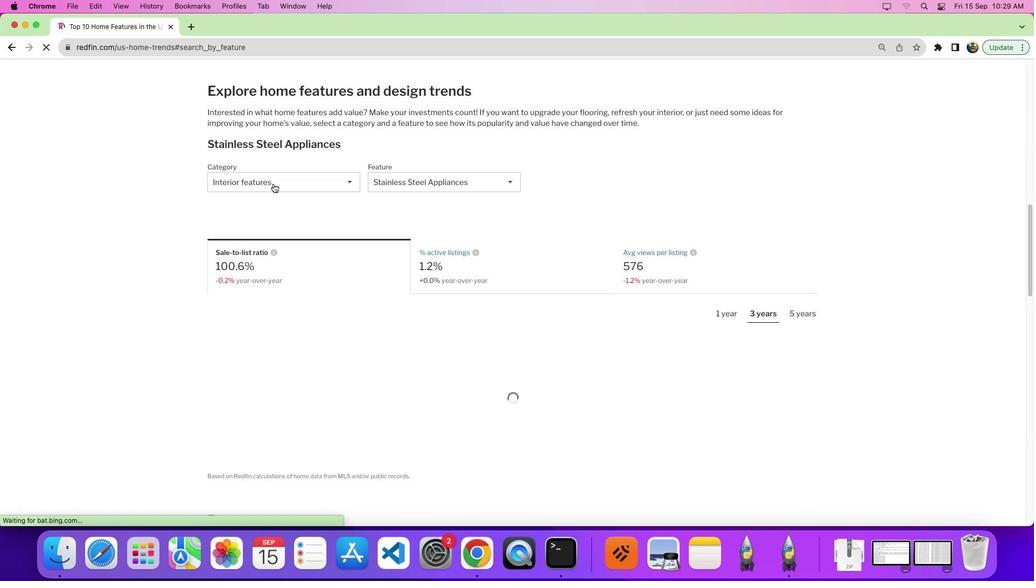 
Action: Mouse pressed left at (273, 183)
Screenshot: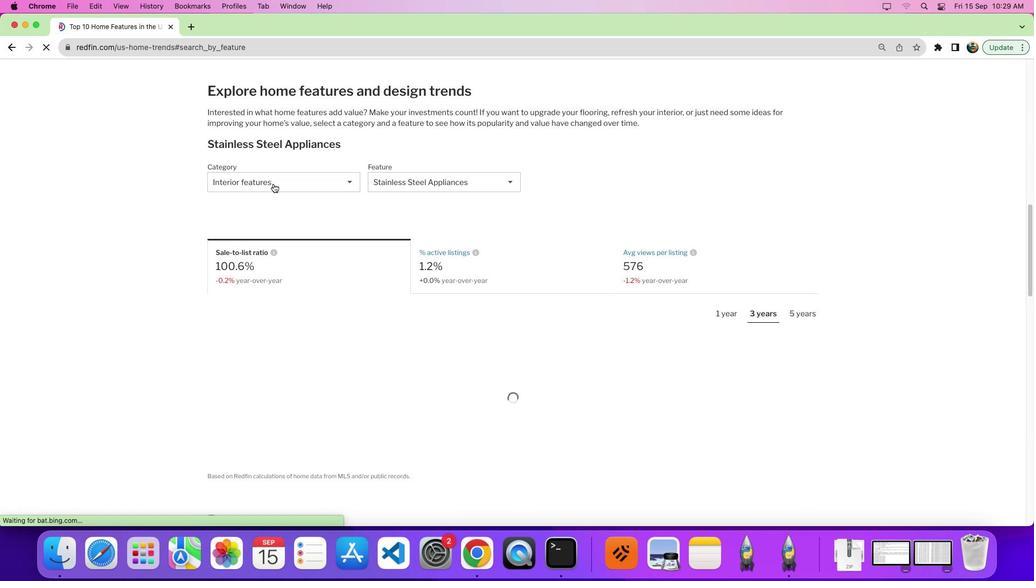 
Action: Mouse moved to (283, 217)
Screenshot: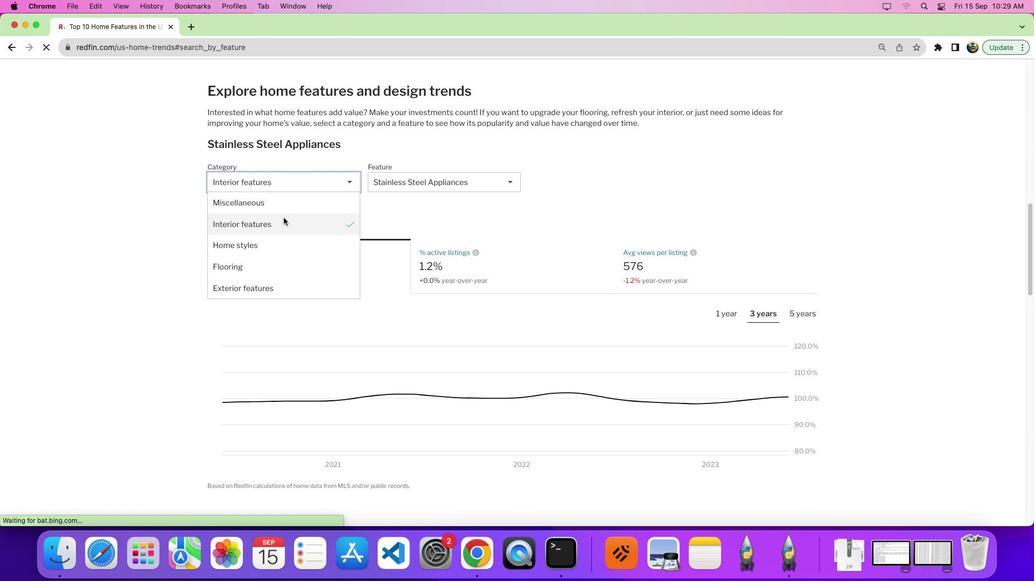 
Action: Mouse pressed left at (283, 217)
Screenshot: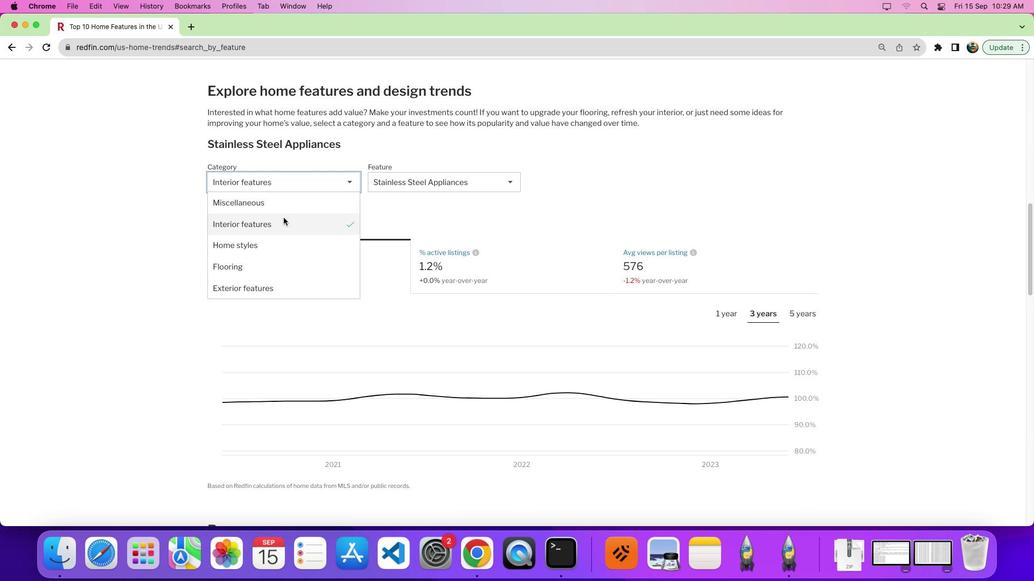 
Action: Mouse moved to (446, 190)
Screenshot: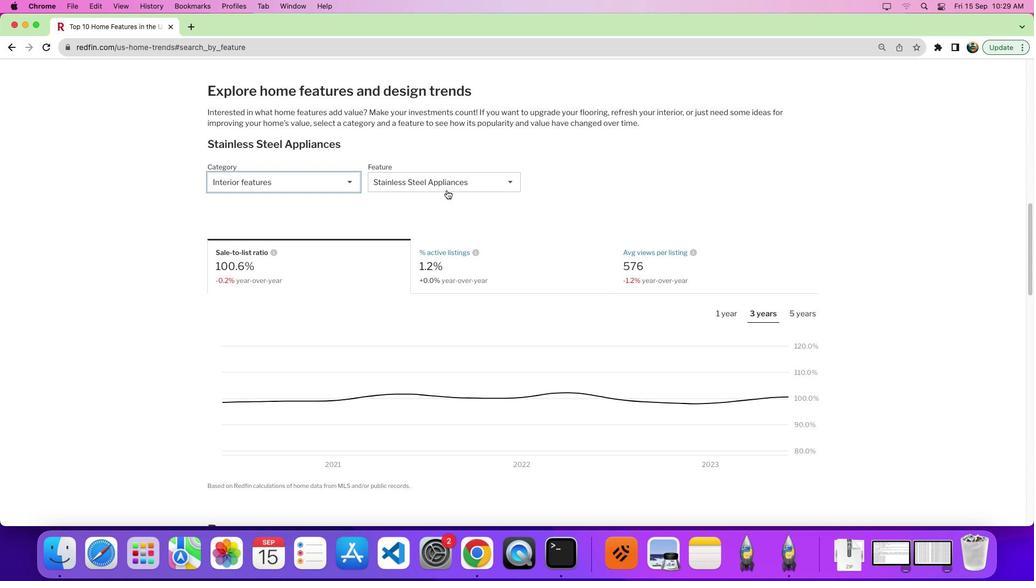 
Action: Mouse pressed left at (446, 190)
Screenshot: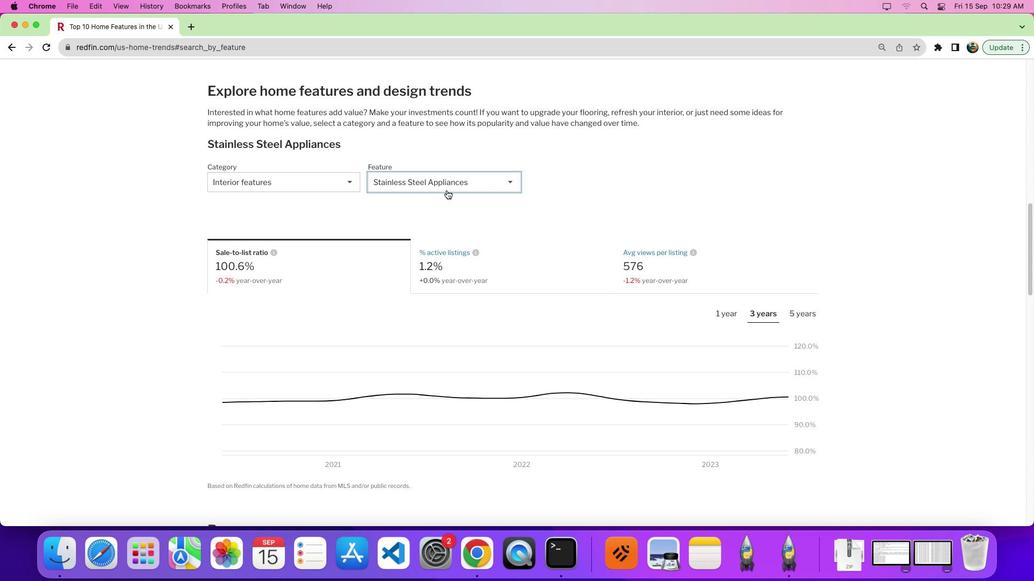 
Action: Mouse moved to (451, 217)
Screenshot: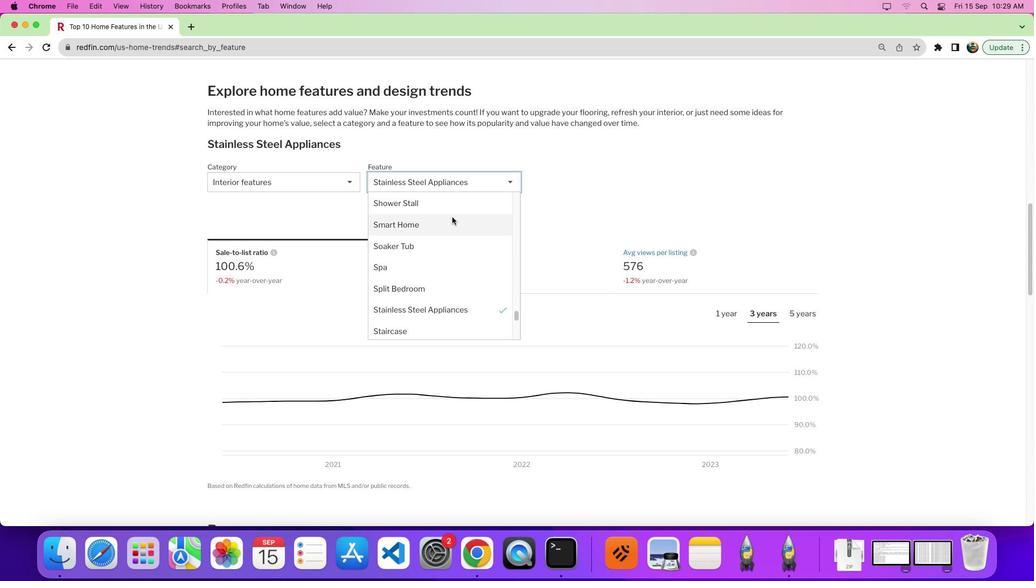 
Action: Mouse scrolled (451, 217) with delta (0, 0)
Screenshot: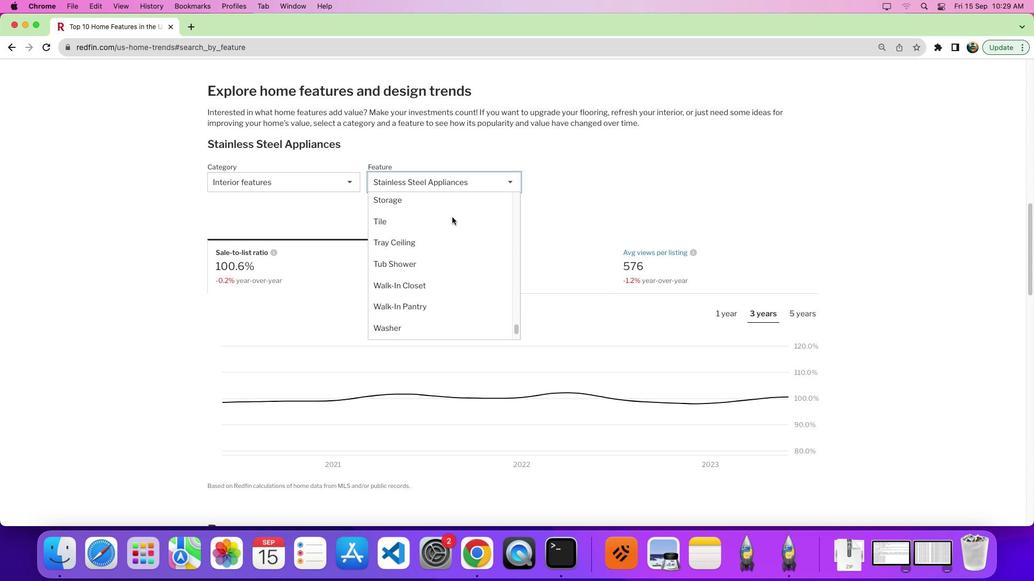 
Action: Mouse moved to (452, 217)
Screenshot: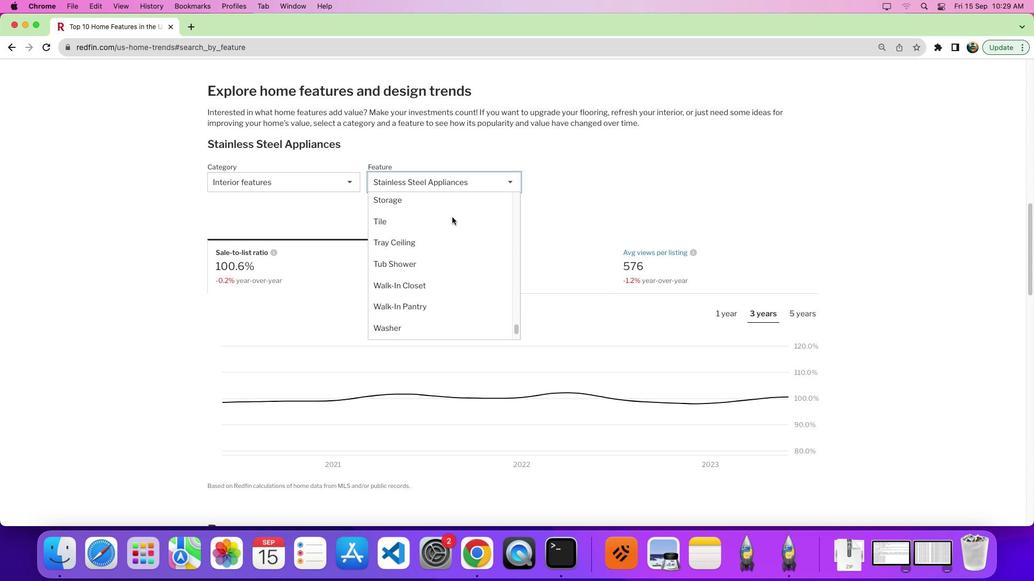 
Action: Mouse scrolled (452, 217) with delta (0, 0)
Screenshot: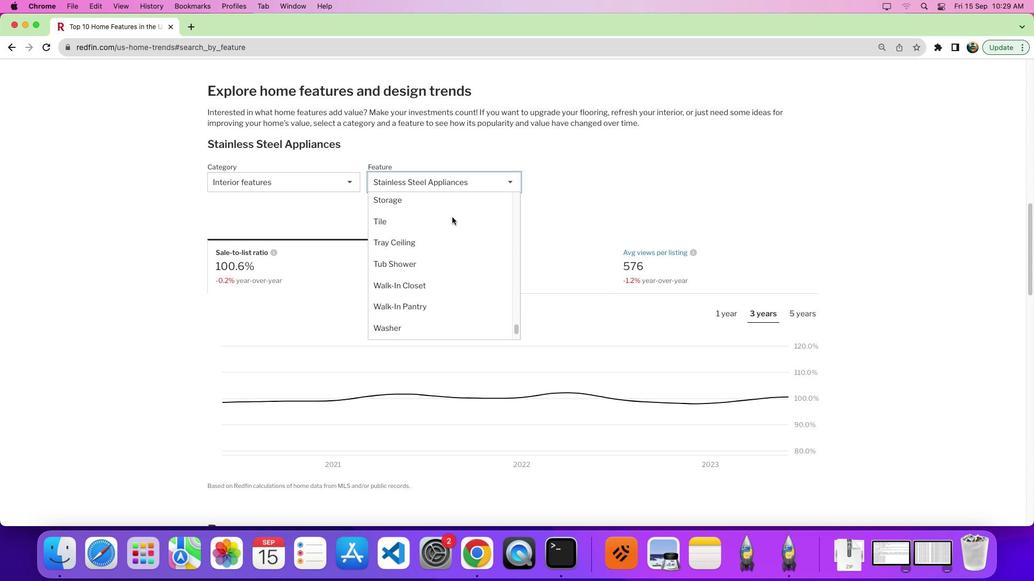 
Action: Mouse scrolled (452, 217) with delta (0, -4)
Screenshot: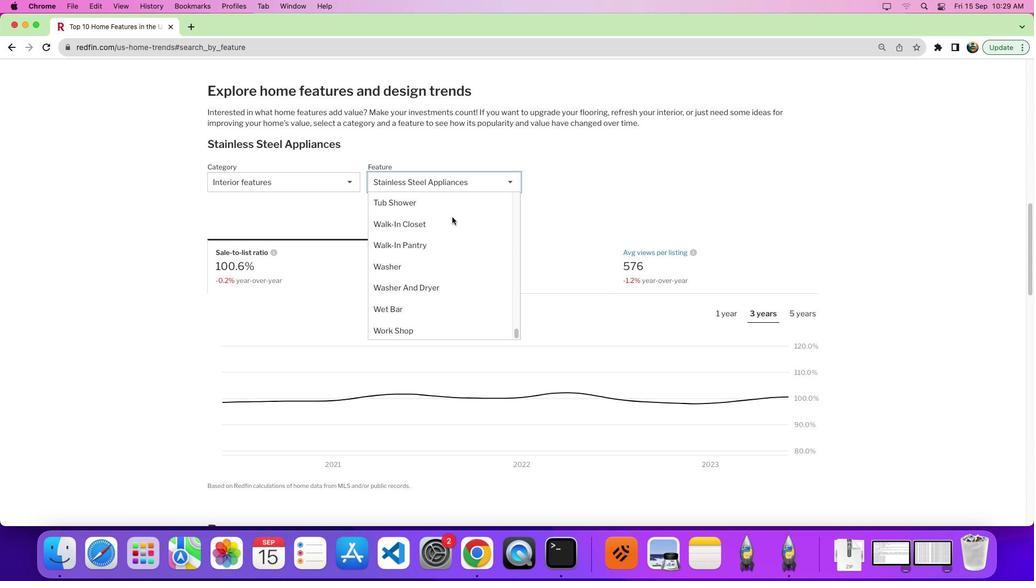 
Action: Mouse scrolled (452, 217) with delta (0, -5)
Screenshot: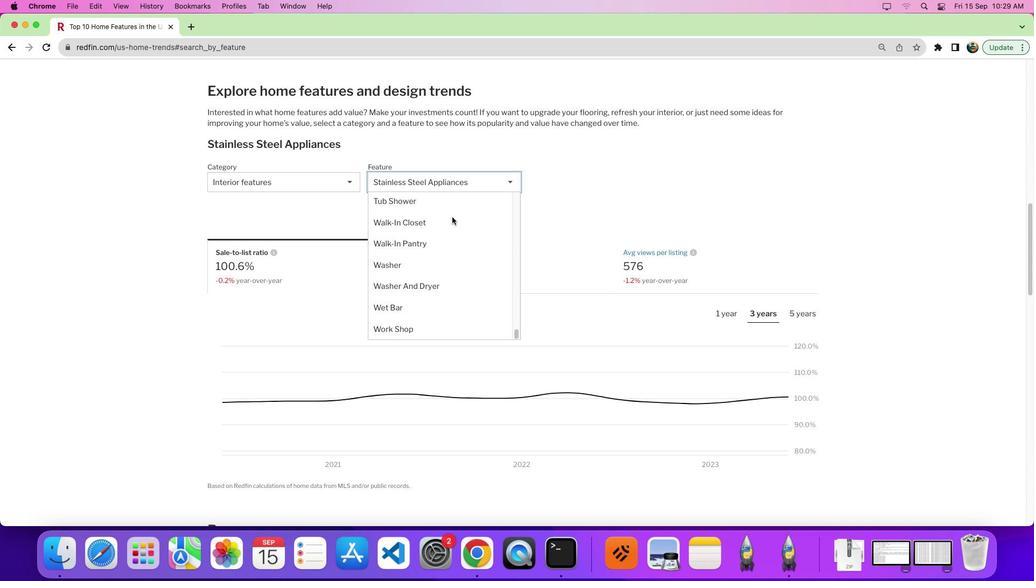 
Action: Mouse moved to (453, 217)
Screenshot: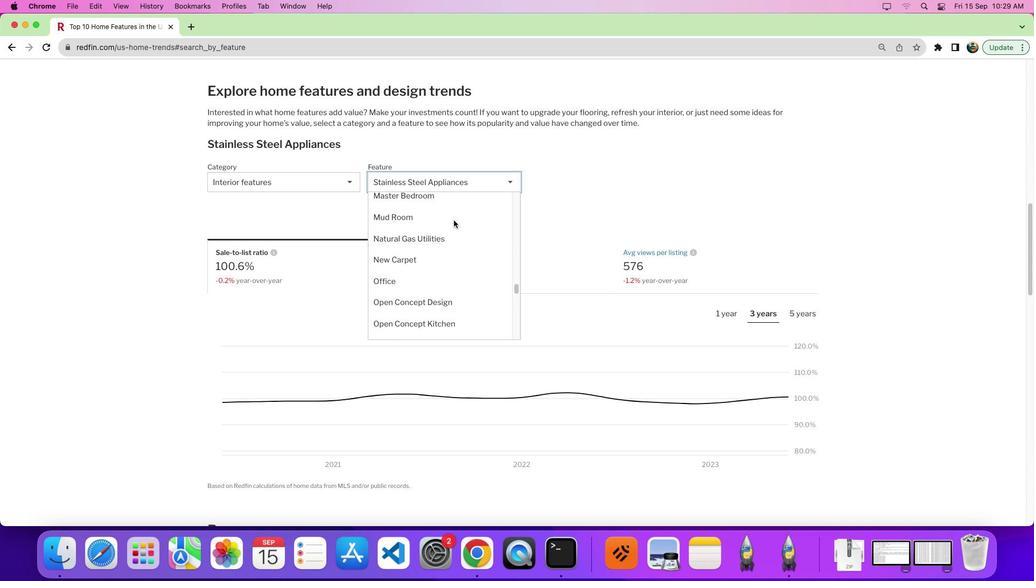 
Action: Mouse scrolled (453, 217) with delta (0, 0)
Screenshot: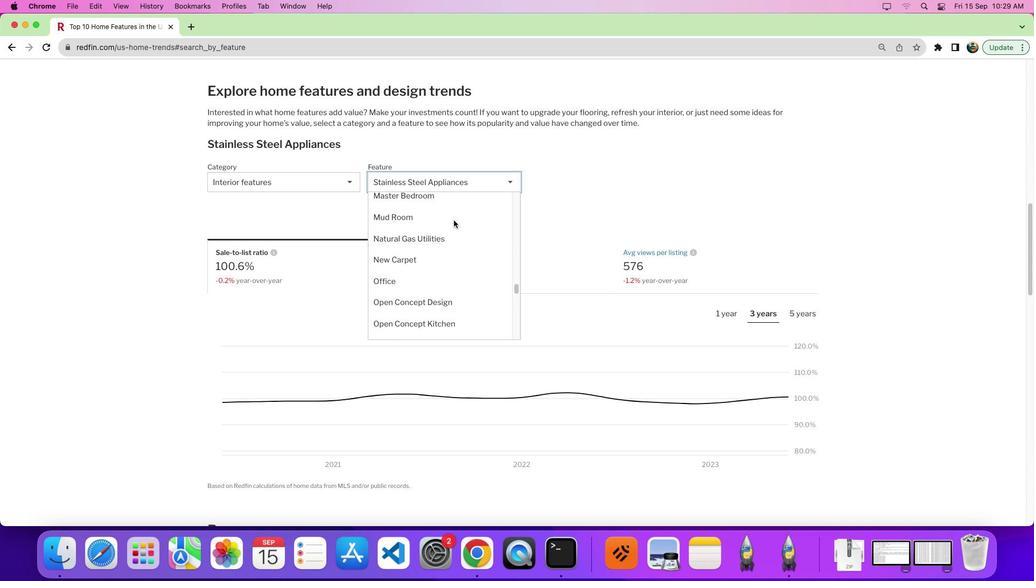 
Action: Mouse moved to (453, 217)
Screenshot: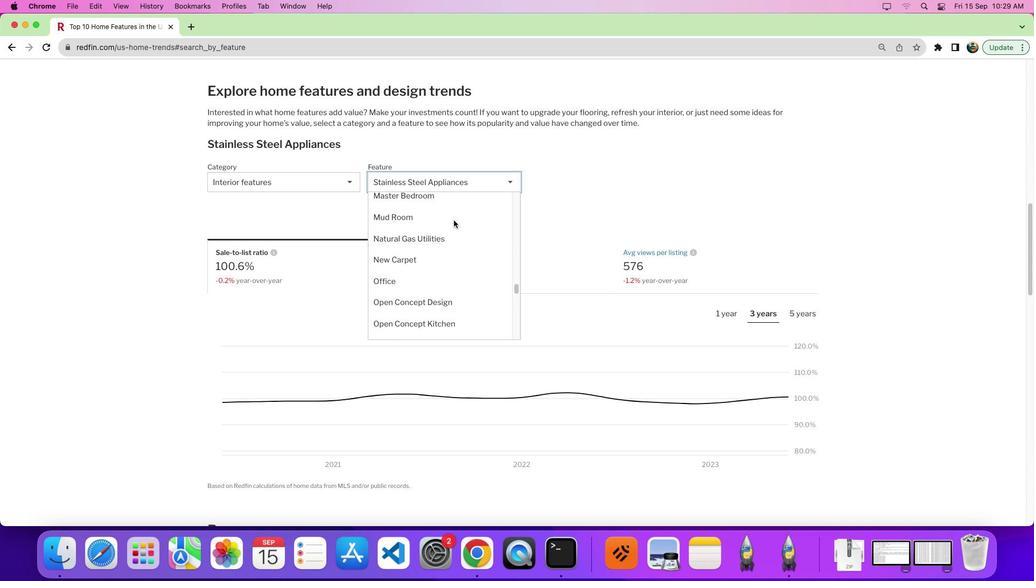 
Action: Mouse scrolled (453, 217) with delta (0, 1)
Screenshot: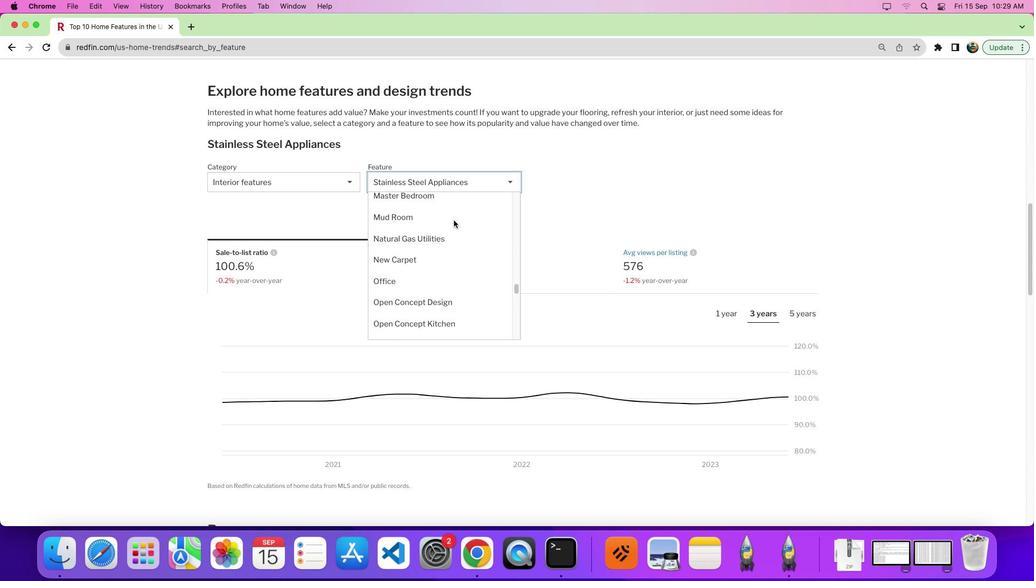 
Action: Mouse moved to (453, 217)
Screenshot: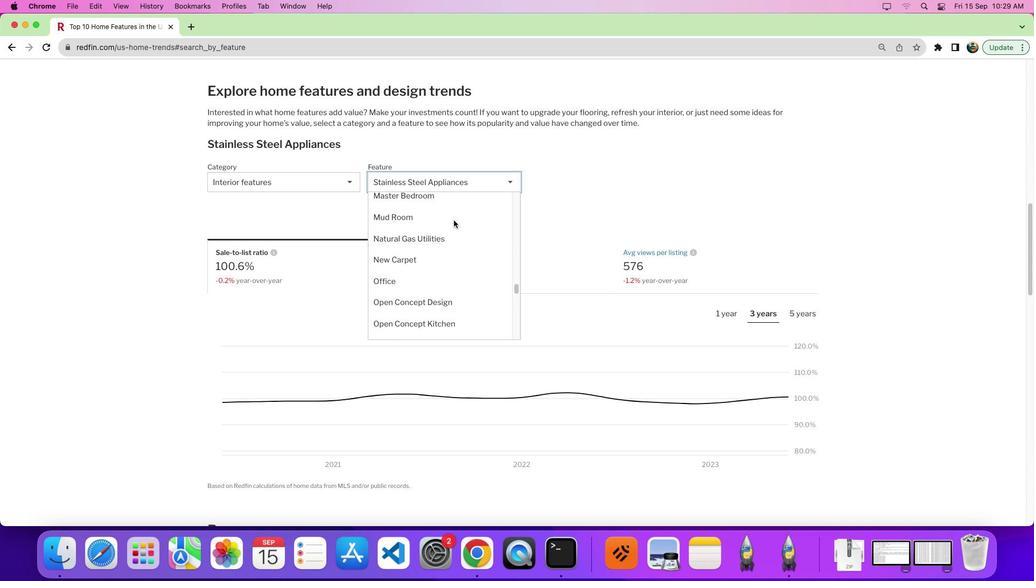 
Action: Mouse scrolled (453, 217) with delta (0, 5)
Screenshot: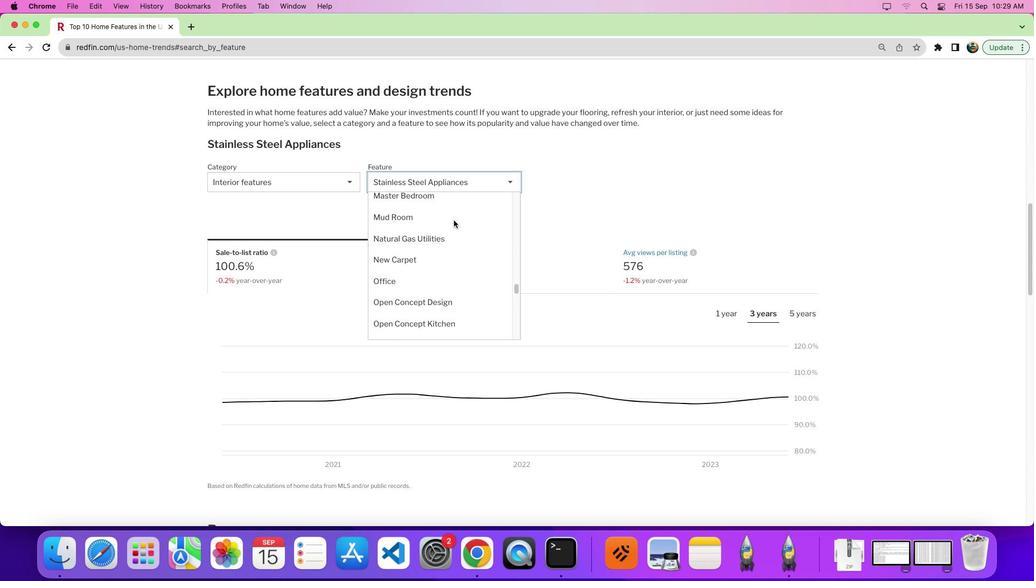 
Action: Mouse moved to (453, 218)
Screenshot: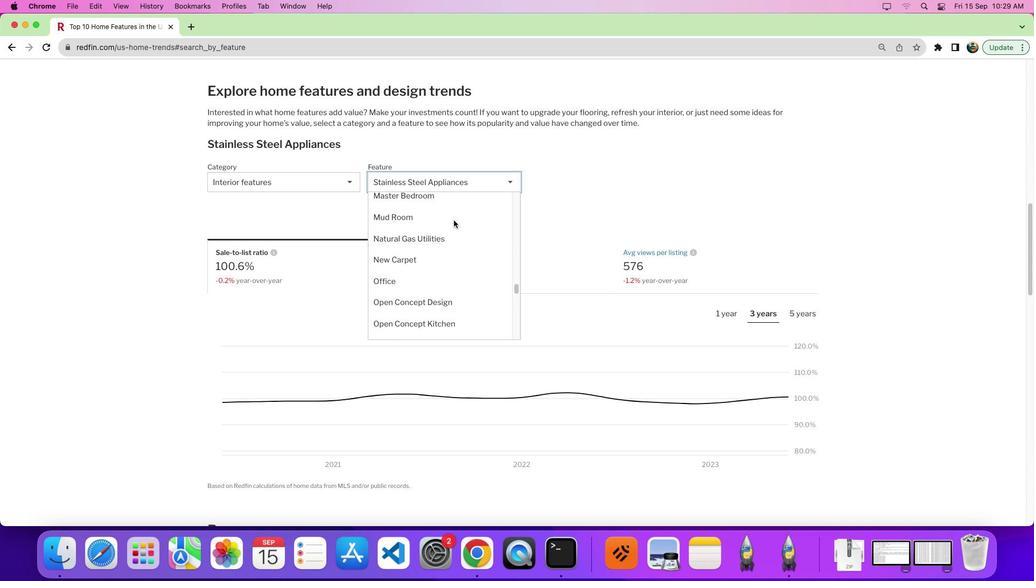
Action: Mouse scrolled (453, 218) with delta (0, 7)
Screenshot: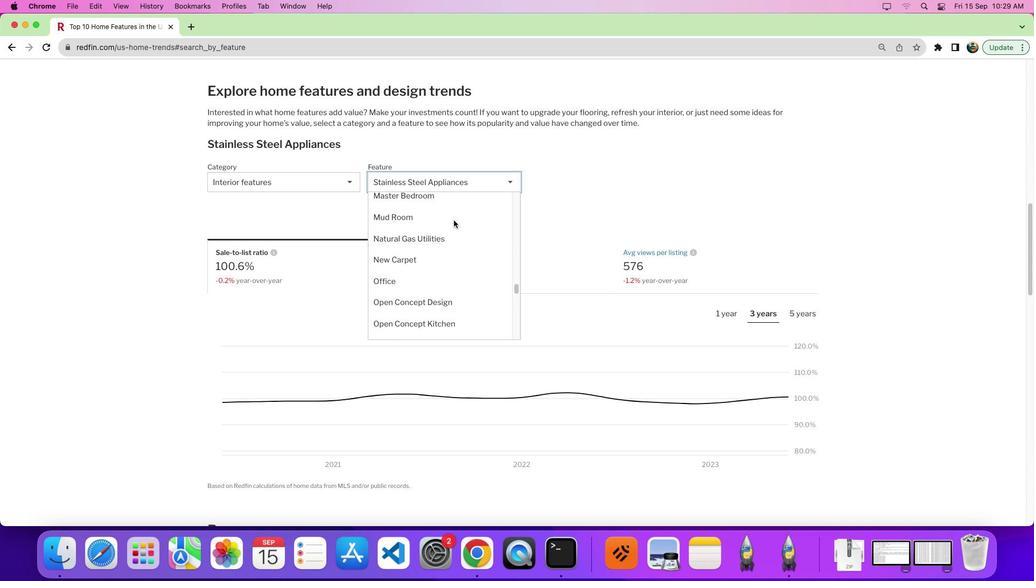 
Action: Mouse moved to (453, 217)
Screenshot: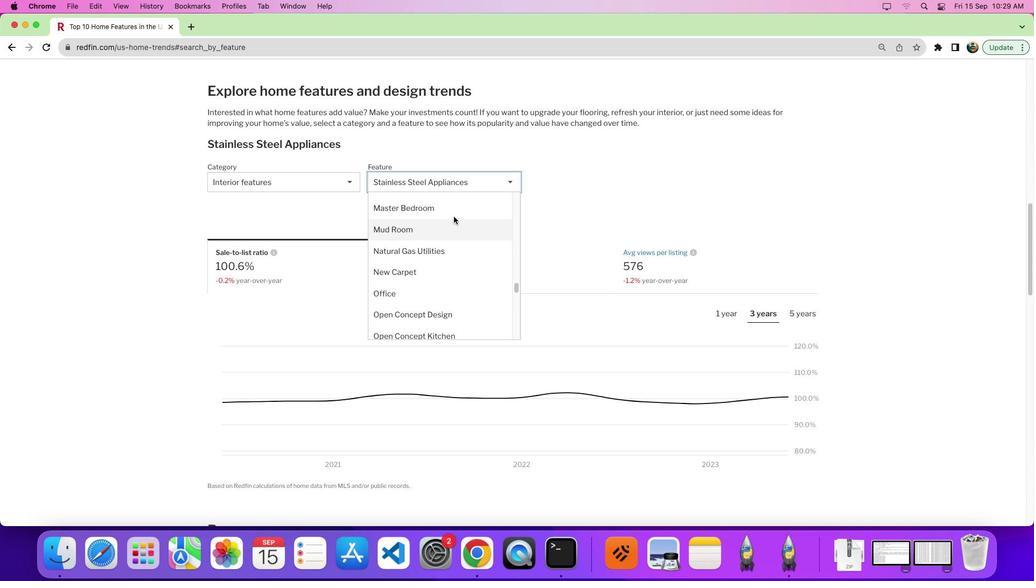 
Action: Mouse scrolled (453, 217) with delta (0, 0)
Screenshot: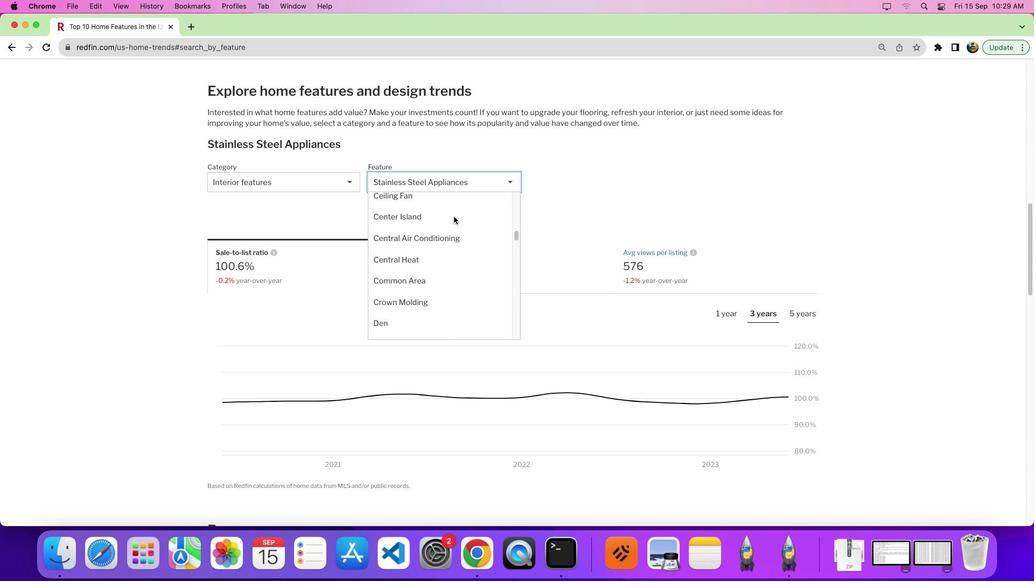 
Action: Mouse scrolled (453, 217) with delta (0, 1)
Screenshot: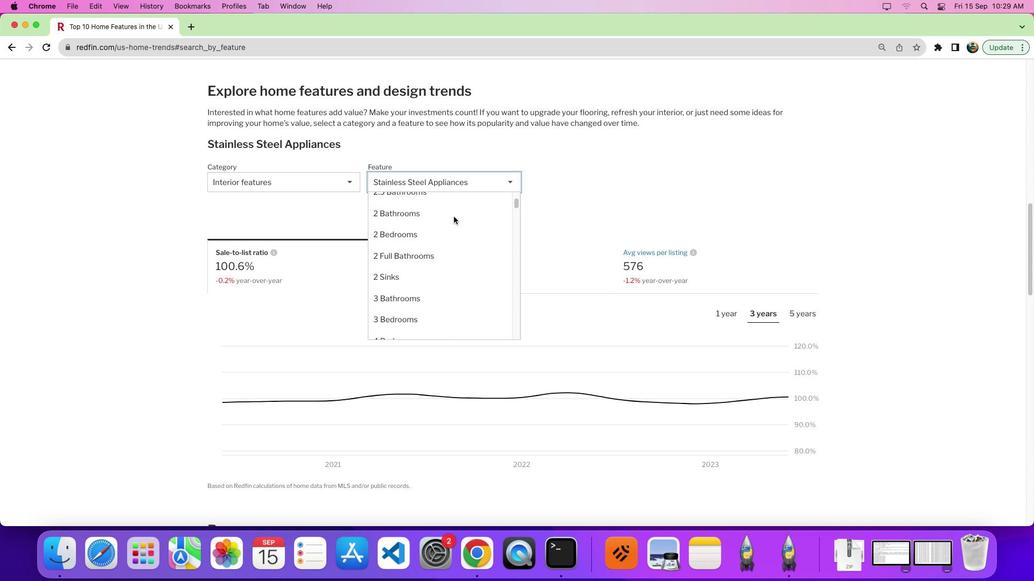 
Action: Mouse scrolled (453, 217) with delta (0, 5)
Screenshot: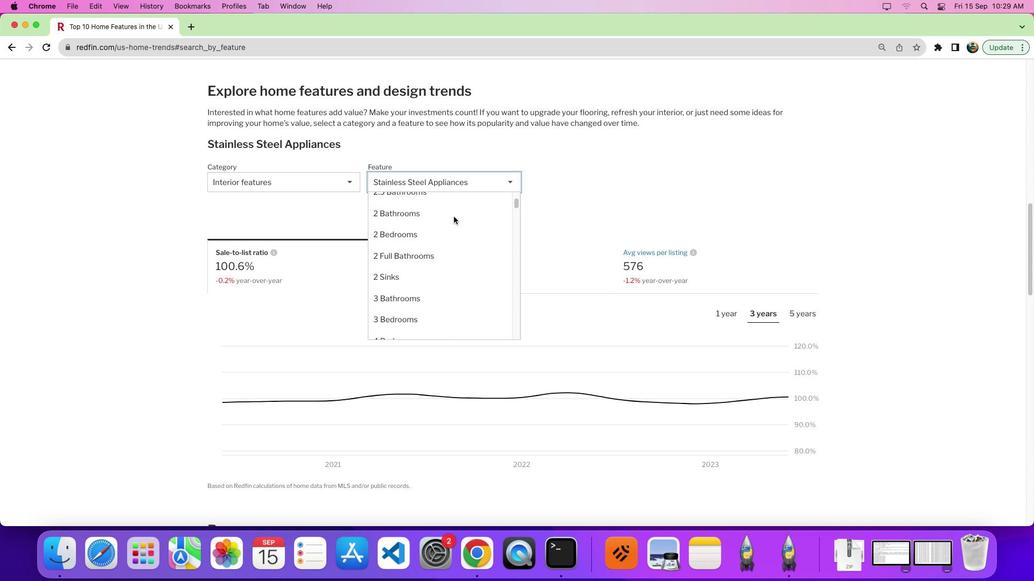 
Action: Mouse scrolled (453, 217) with delta (0, 7)
Screenshot: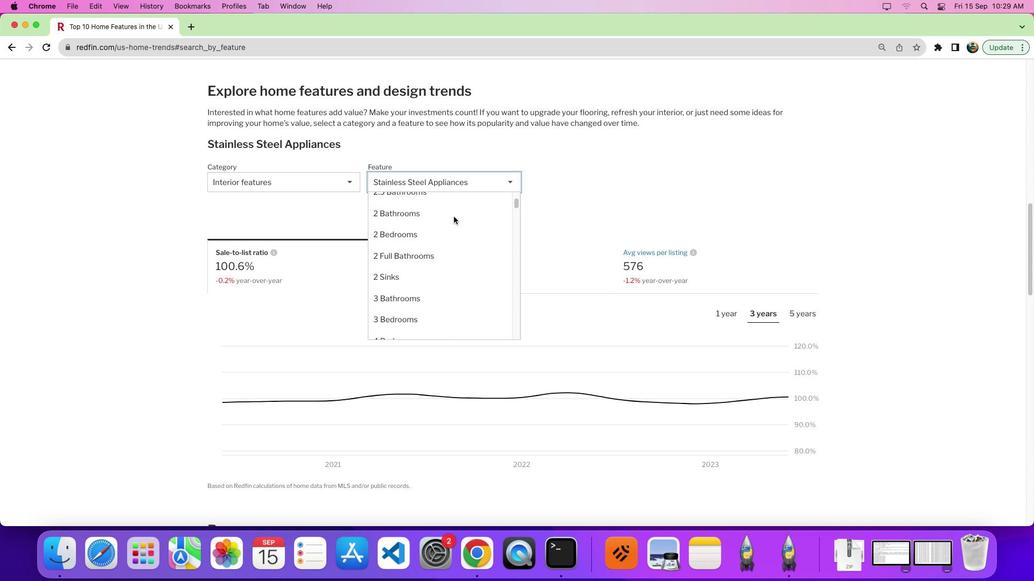 
Action: Mouse scrolled (453, 217) with delta (0, 8)
Screenshot: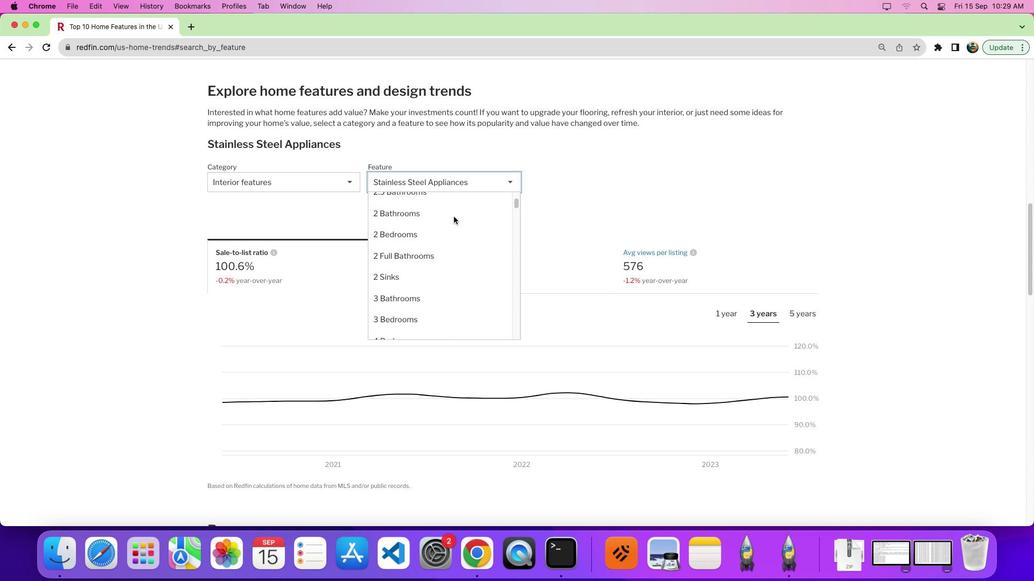 
Action: Mouse scrolled (453, 217) with delta (0, 9)
Screenshot: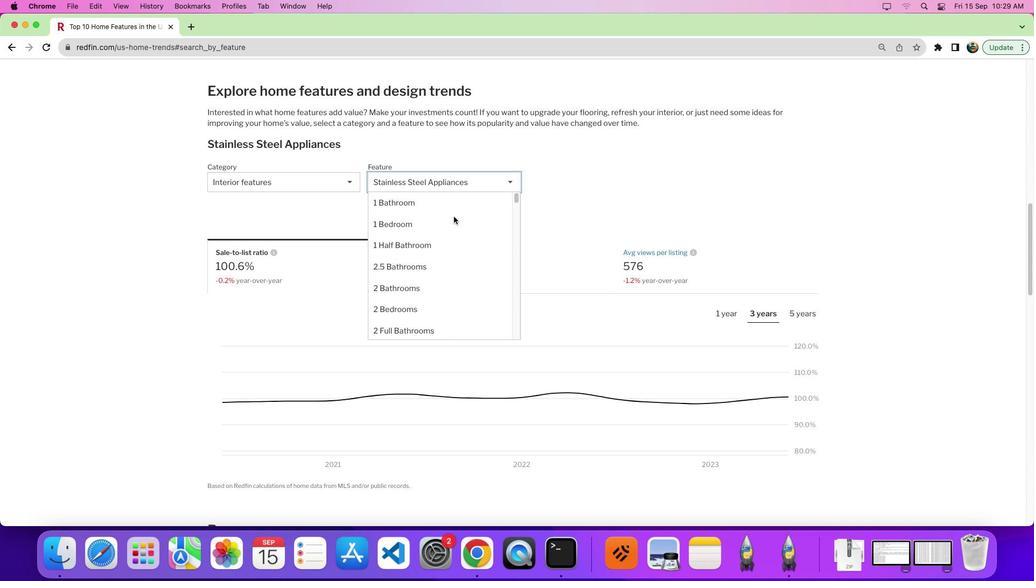 
Action: Mouse moved to (453, 216)
Screenshot: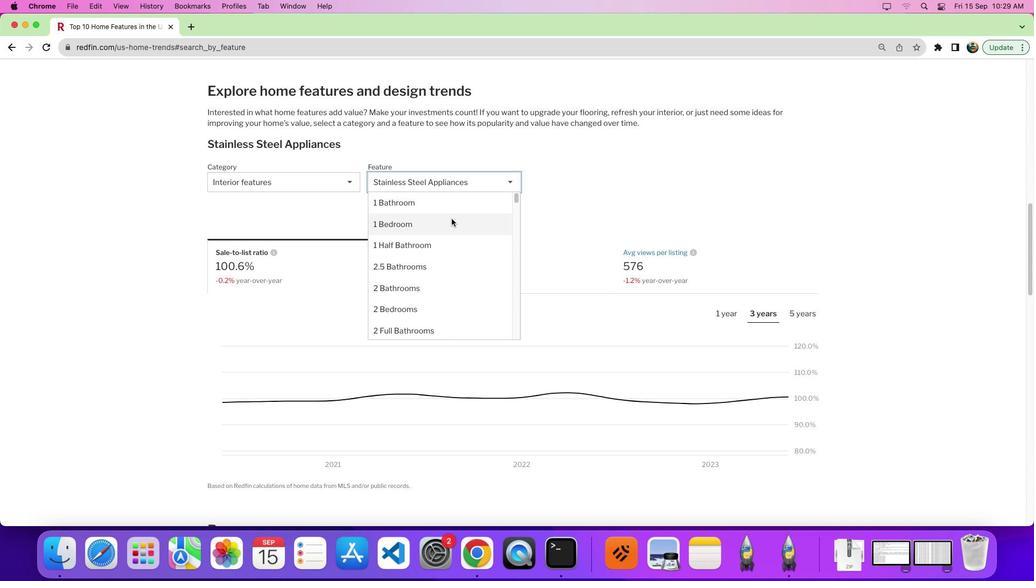 
Action: Mouse scrolled (453, 216) with delta (0, 0)
Screenshot: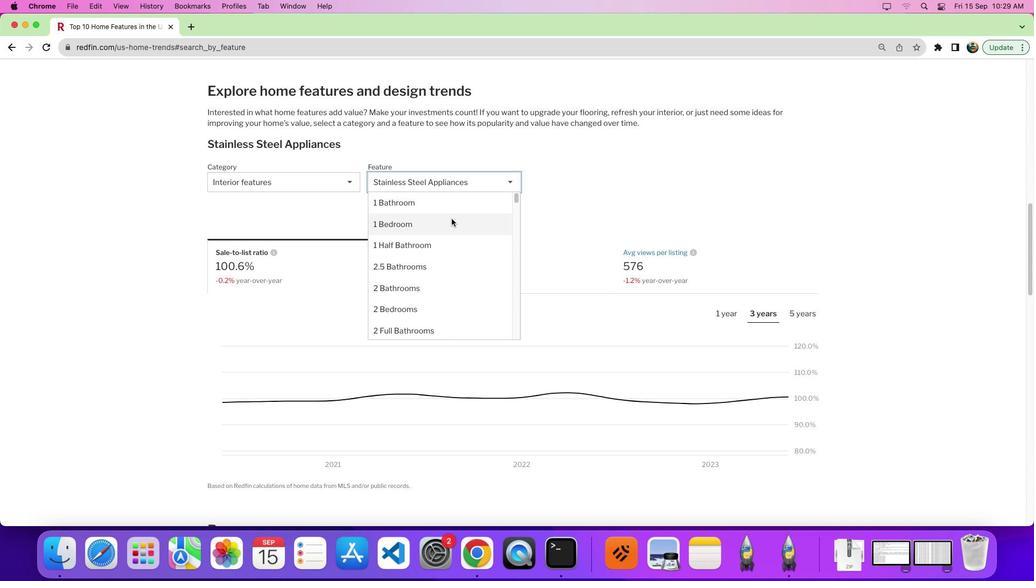 
Action: Mouse moved to (453, 216)
Screenshot: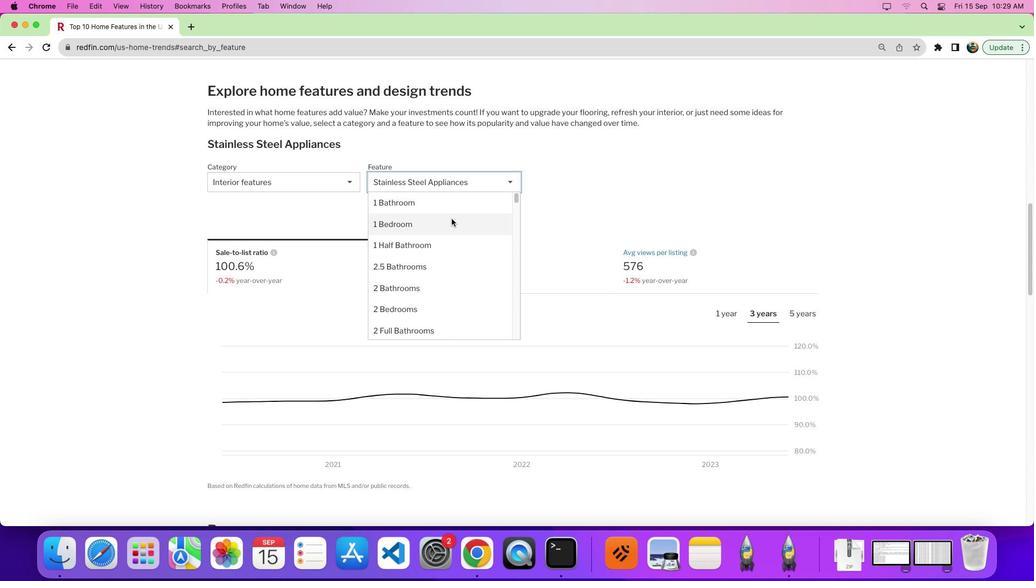 
Action: Mouse scrolled (453, 216) with delta (0, 1)
Screenshot: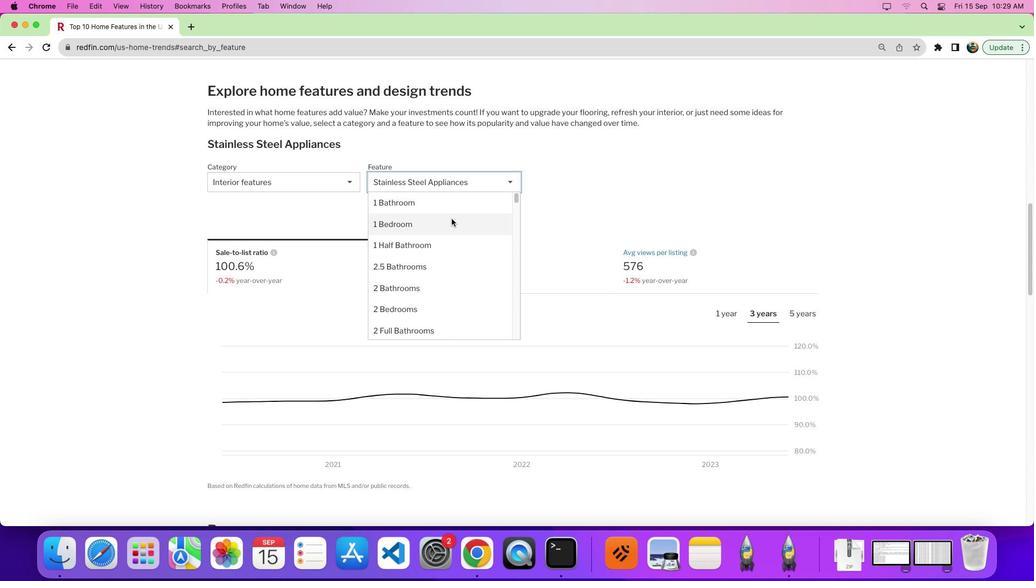 
Action: Mouse scrolled (453, 216) with delta (0, 5)
Screenshot: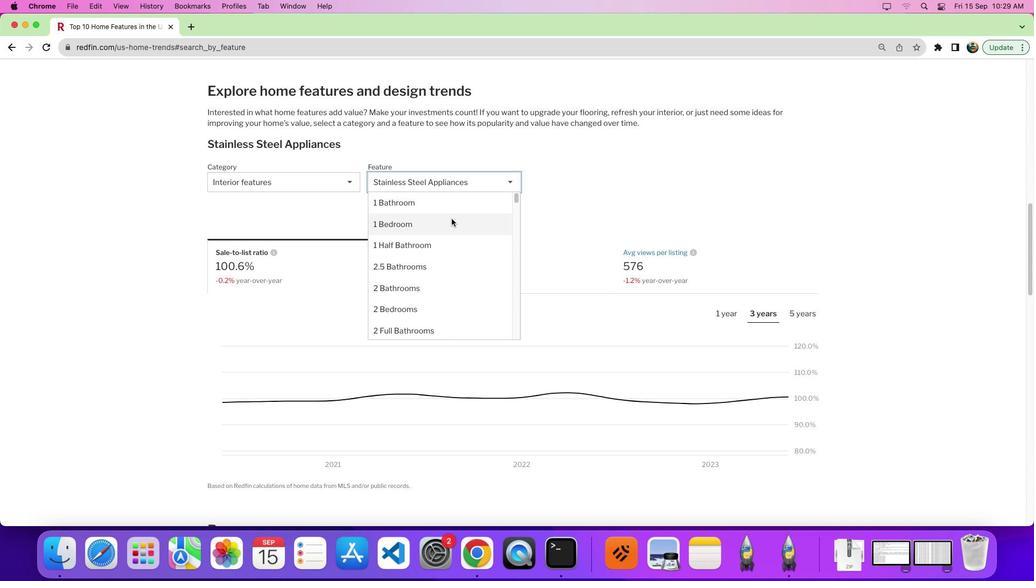
Action: Mouse scrolled (453, 216) with delta (0, 7)
Screenshot: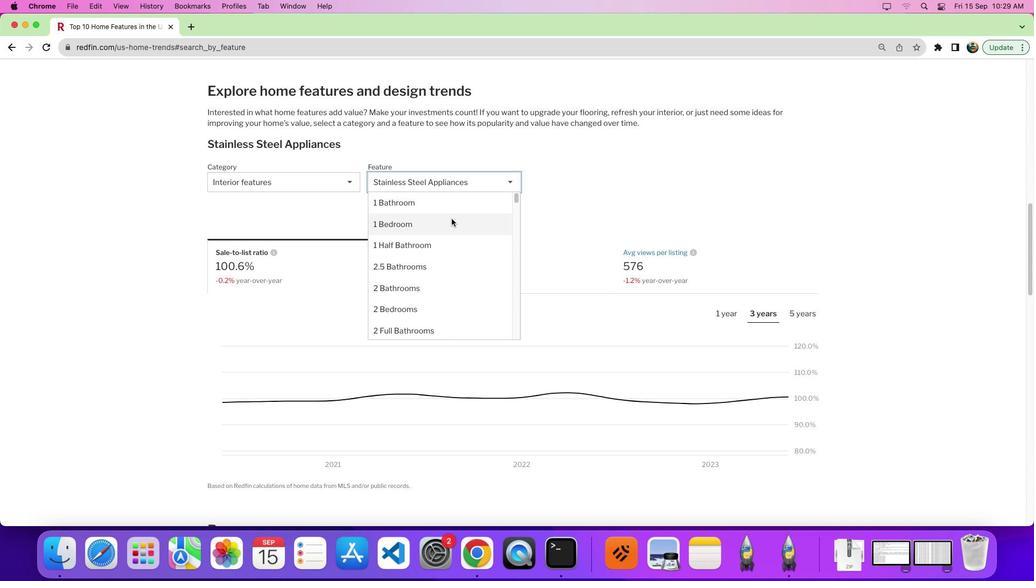 
Action: Mouse scrolled (453, 216) with delta (0, 8)
Screenshot: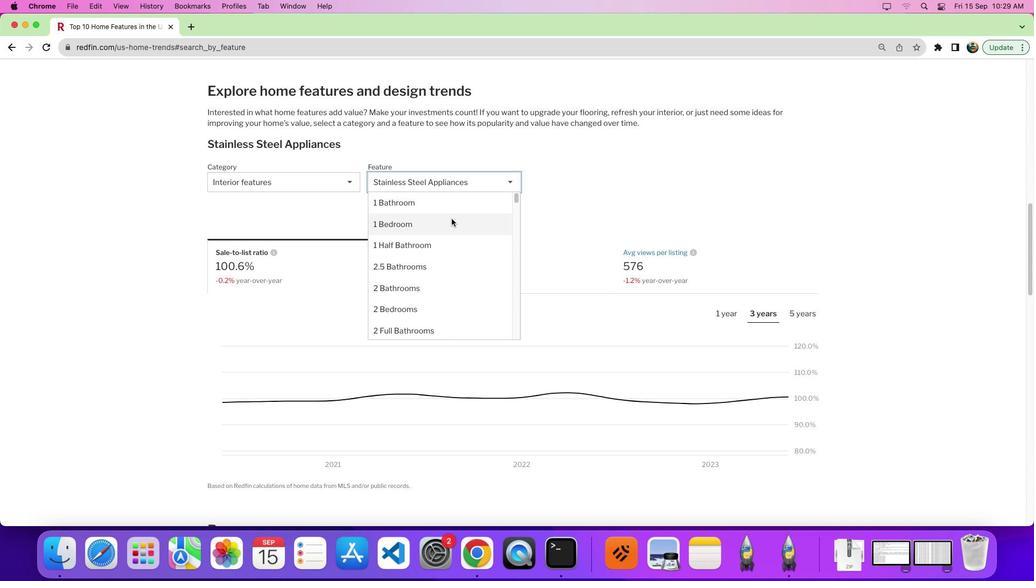 
Action: Mouse moved to (434, 204)
Screenshot: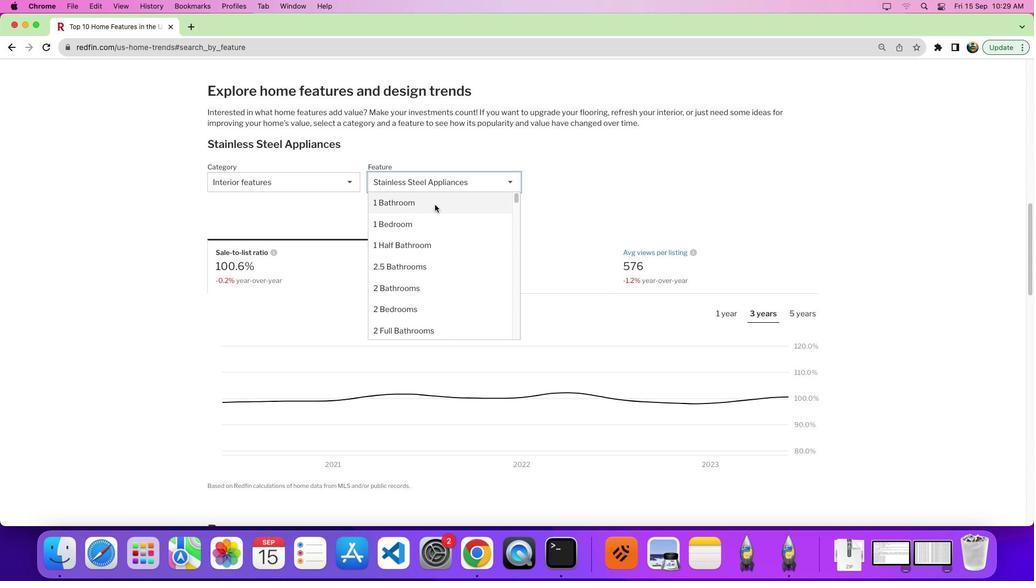 
Action: Mouse pressed left at (434, 204)
Screenshot: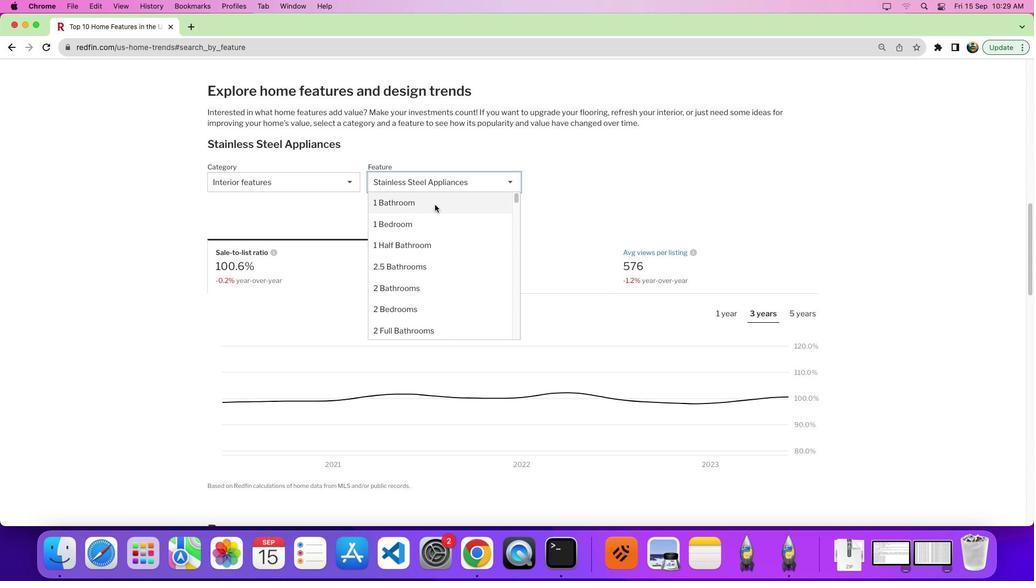 
Action: Mouse moved to (669, 244)
Screenshot: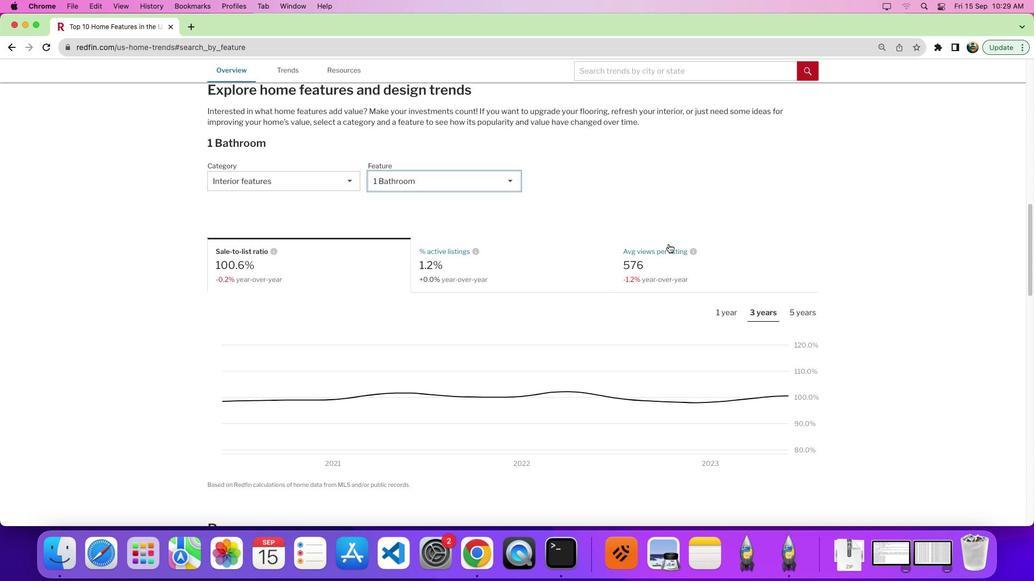 
Action: Mouse scrolled (669, 244) with delta (0, 0)
Screenshot: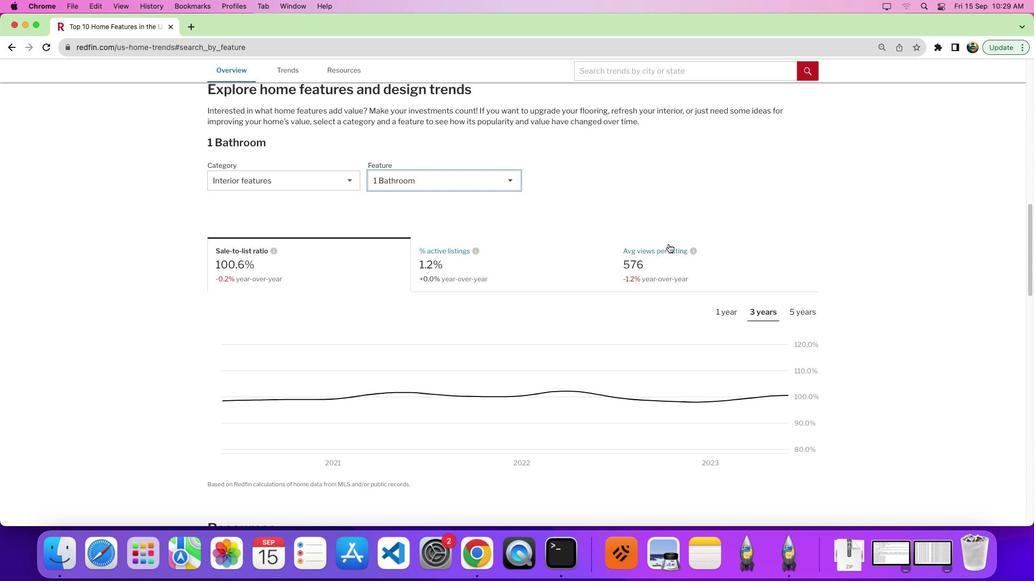 
Action: Mouse scrolled (669, 244) with delta (0, 0)
Screenshot: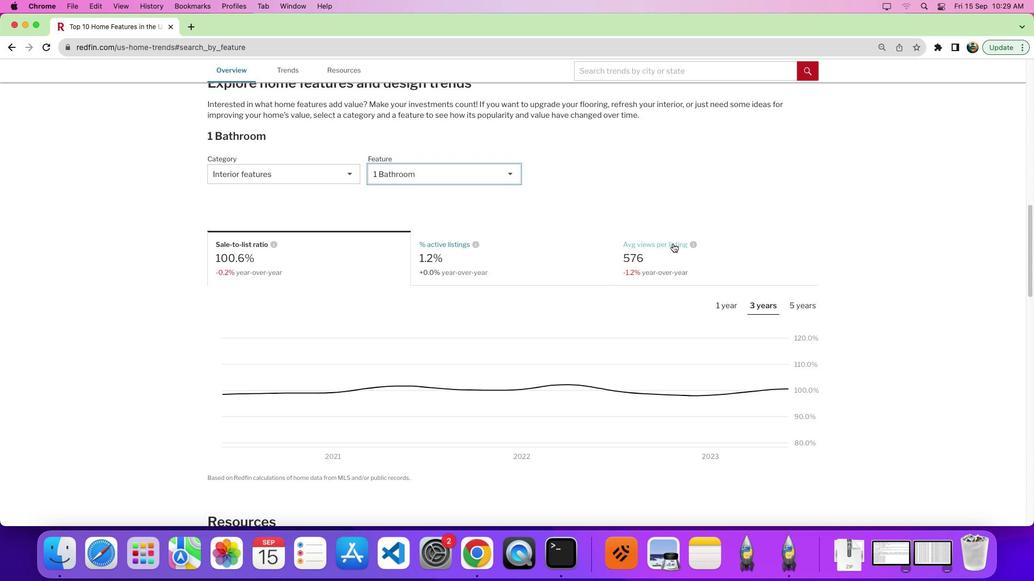 
Action: Mouse moved to (727, 295)
Screenshot: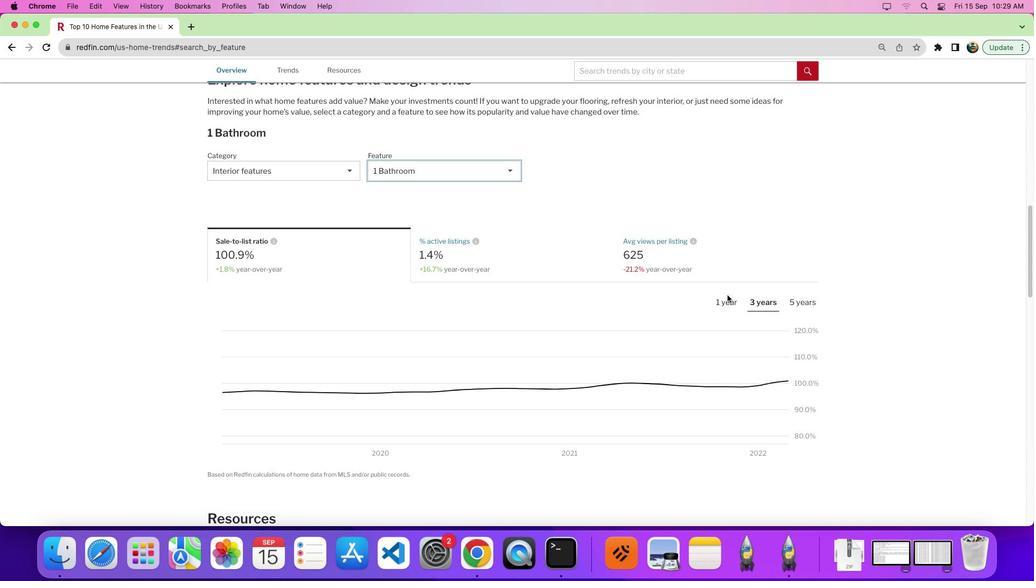 
Action: Mouse pressed left at (727, 295)
Screenshot: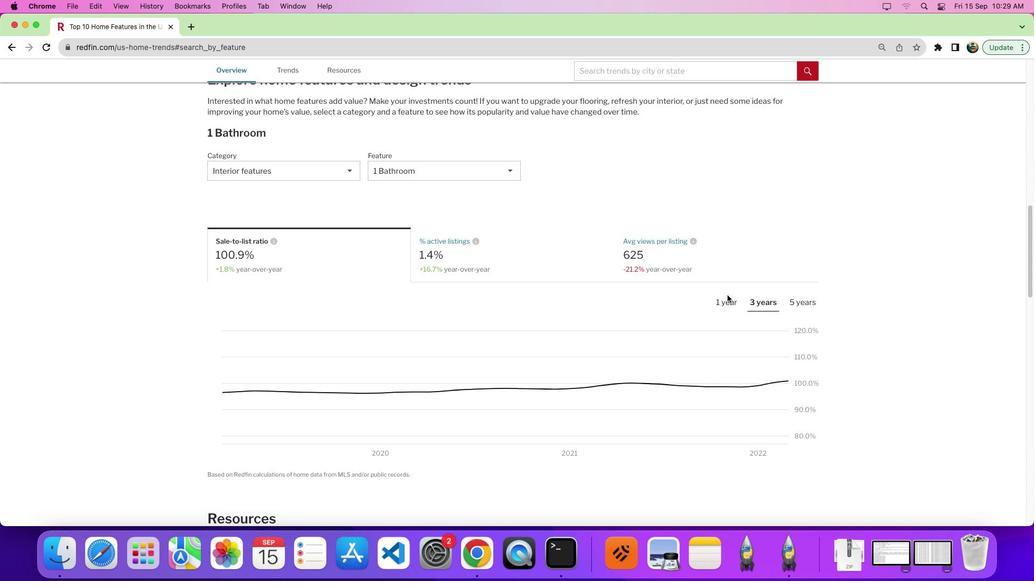 
Action: Mouse pressed left at (727, 295)
Screenshot: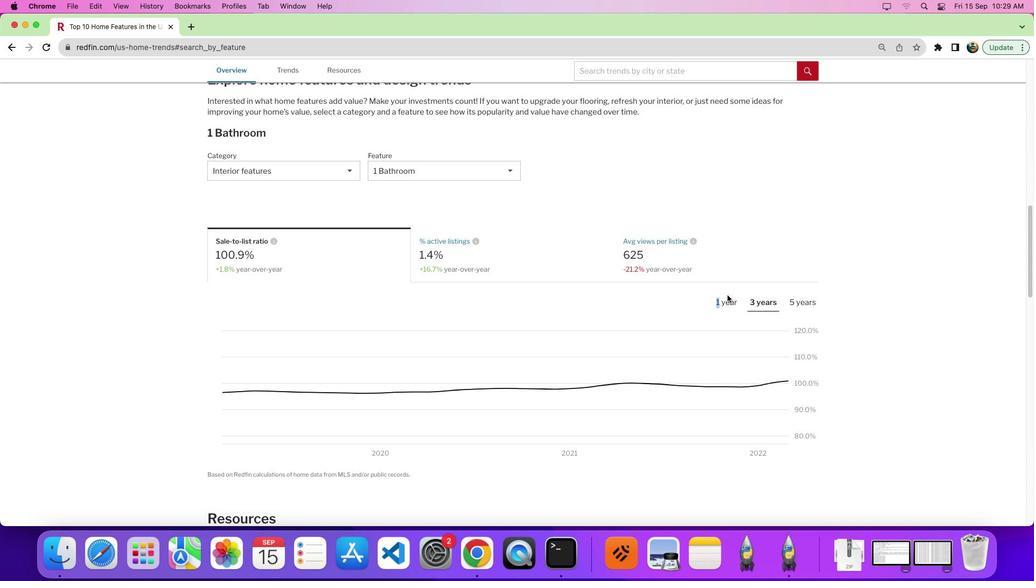 
Action: Mouse moved to (720, 306)
Screenshot: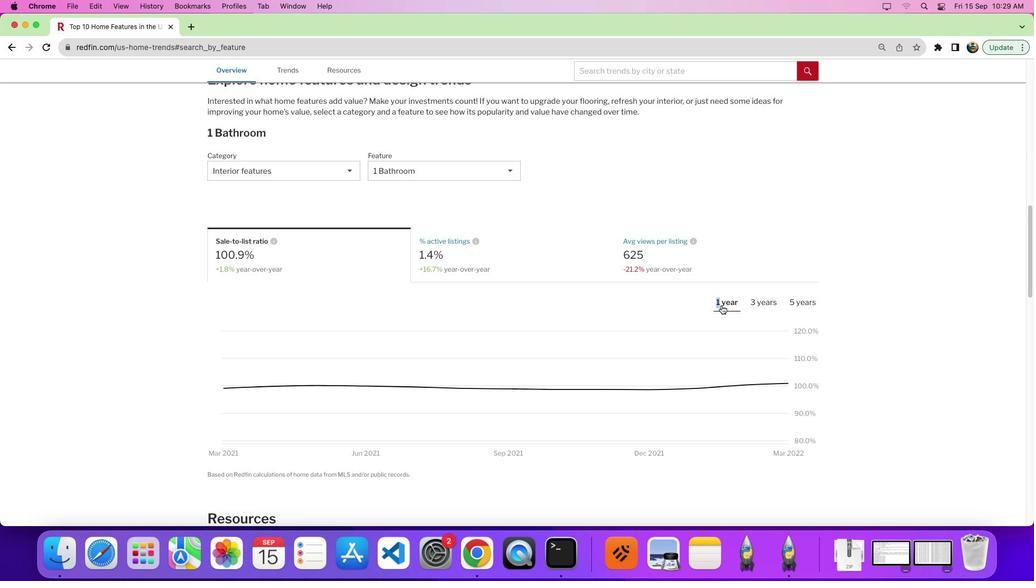 
Action: Mouse pressed left at (720, 306)
Screenshot: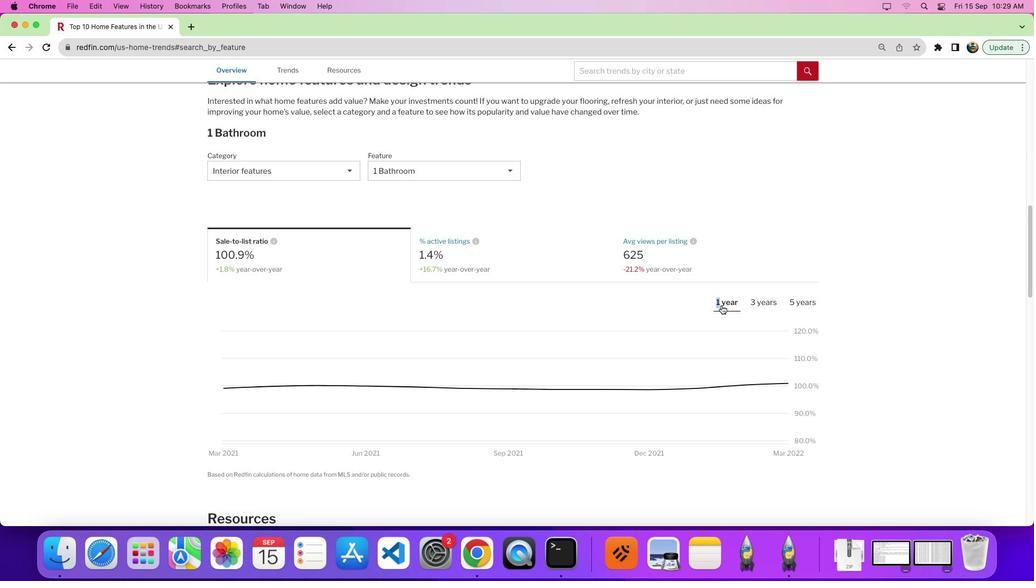 
Action: Mouse moved to (712, 291)
Screenshot: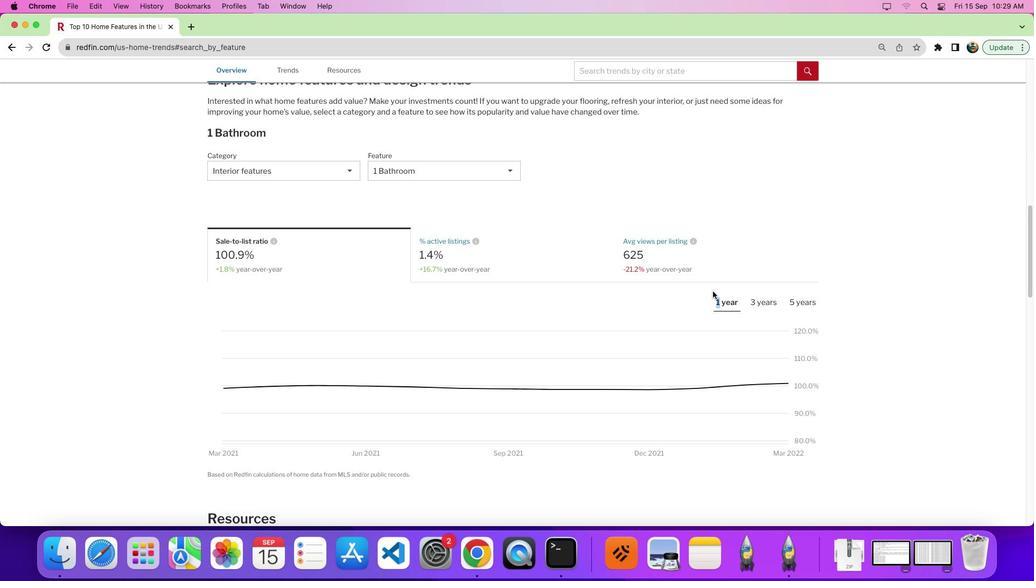 
Action: Mouse scrolled (712, 291) with delta (0, 0)
Screenshot: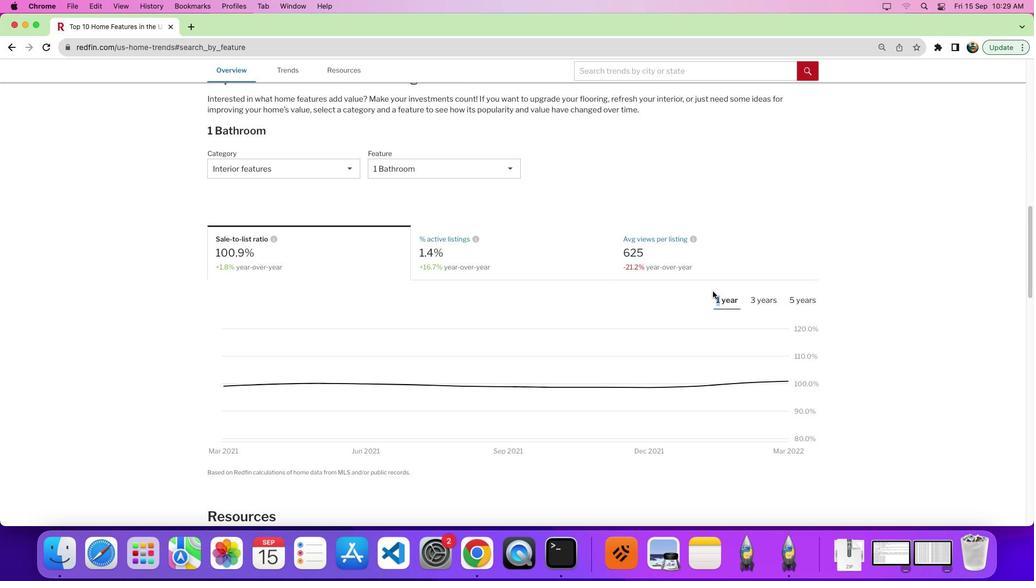 
Action: Mouse scrolled (712, 291) with delta (0, 0)
Screenshot: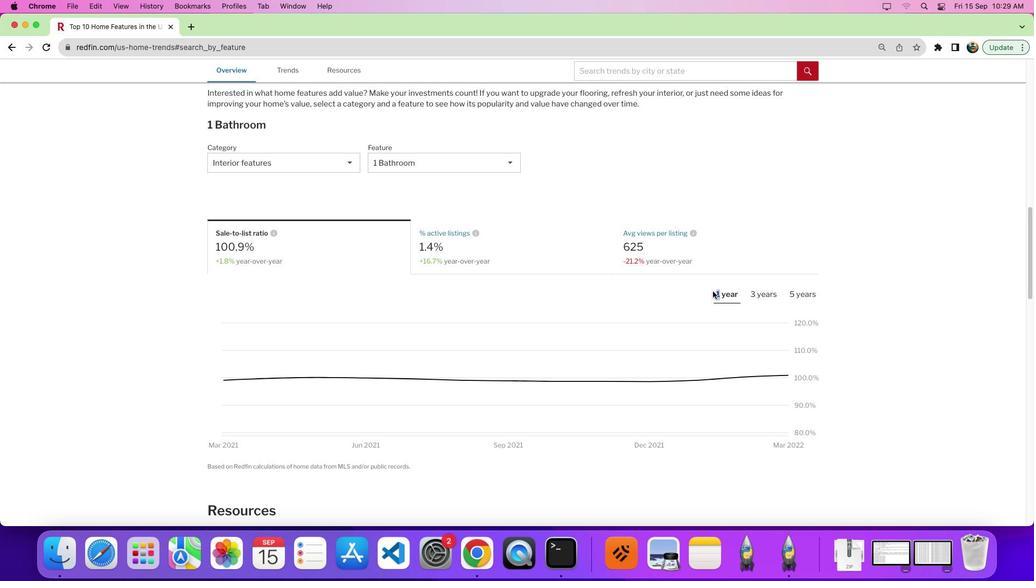
Action: Mouse scrolled (712, 291) with delta (0, 0)
Screenshot: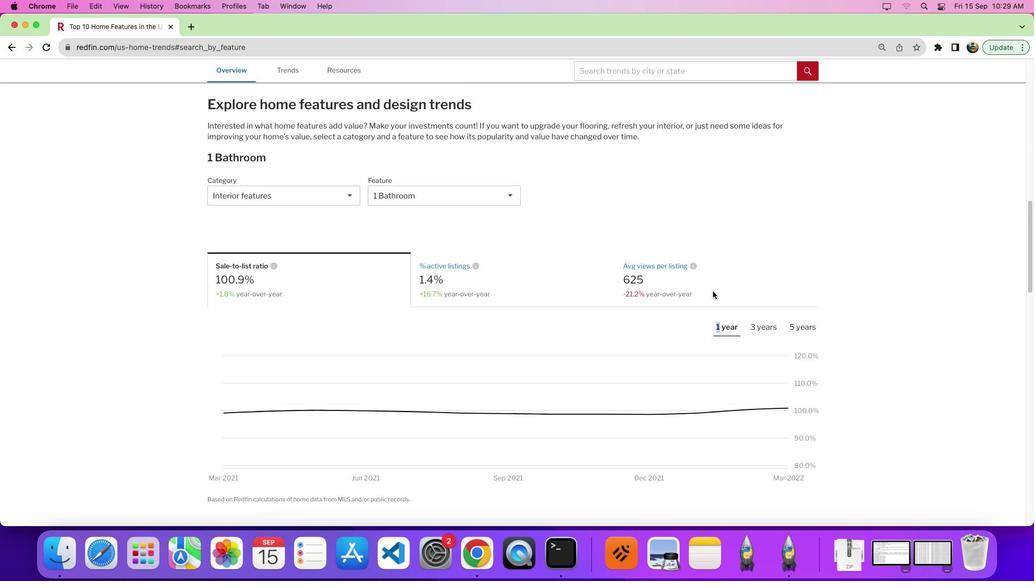 
Action: Mouse scrolled (712, 291) with delta (0, 0)
Screenshot: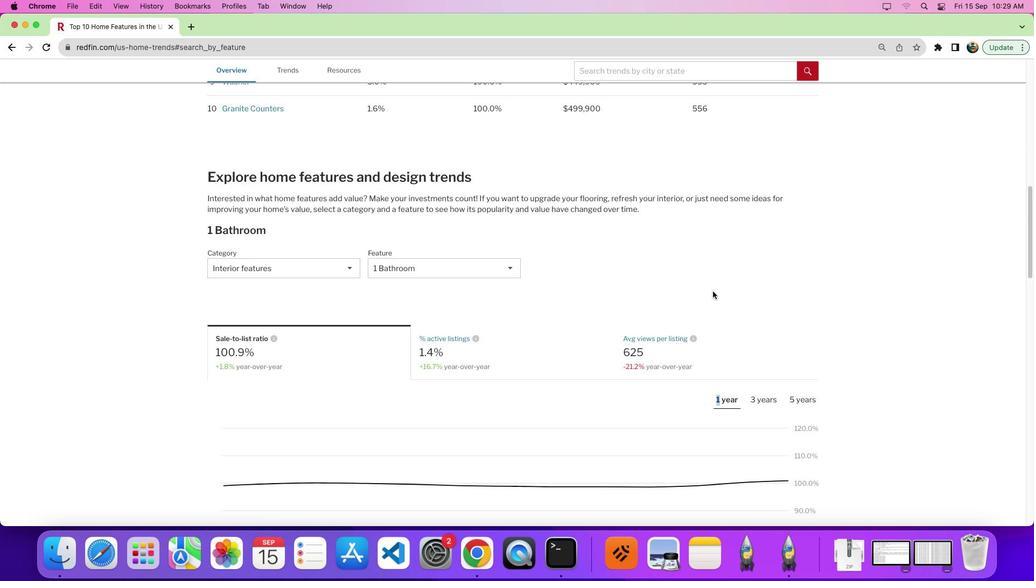 
Action: Mouse scrolled (712, 291) with delta (0, 3)
Screenshot: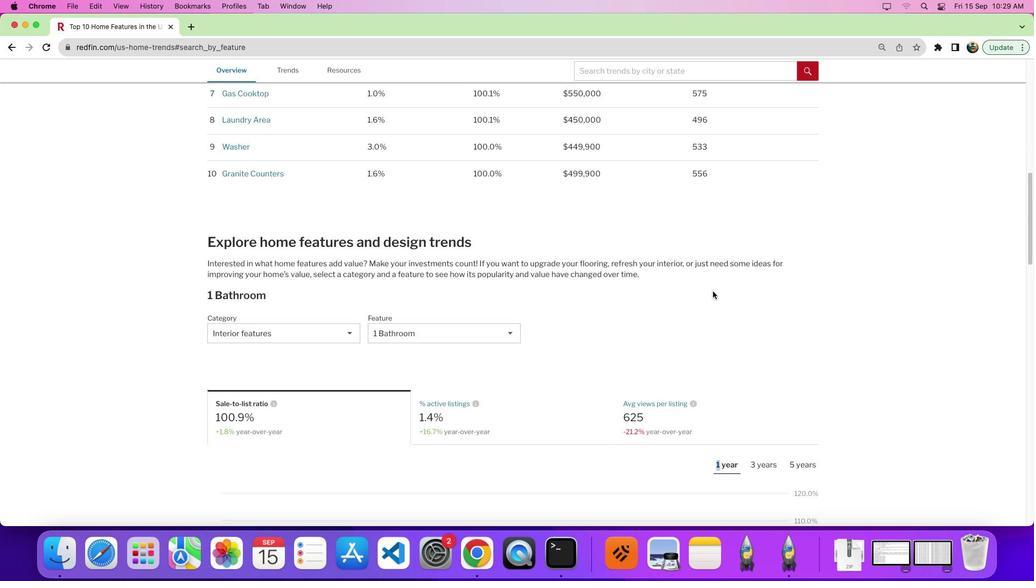 
Action: Mouse scrolled (712, 291) with delta (0, 0)
Screenshot: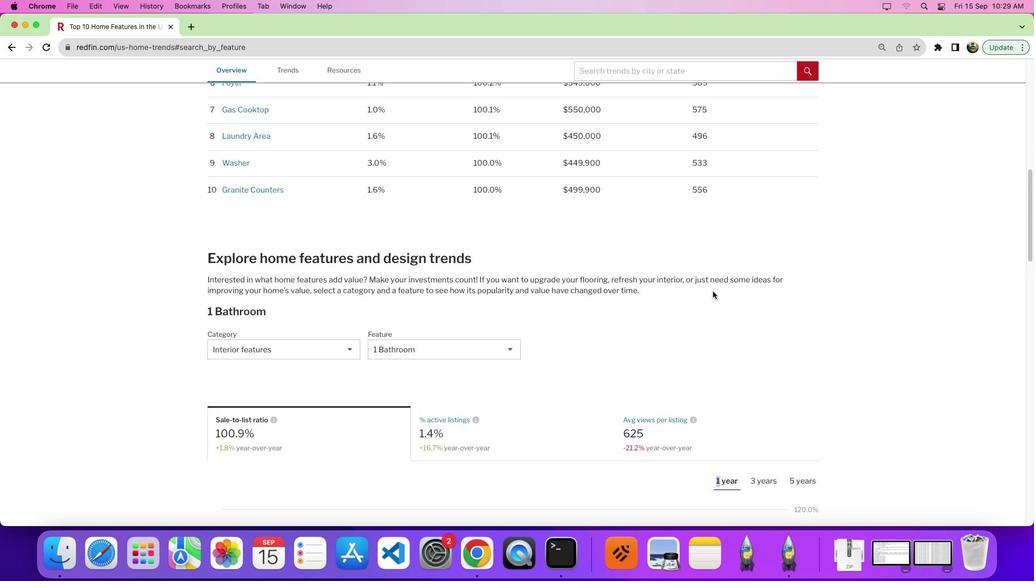 
Action: Mouse scrolled (712, 291) with delta (0, 0)
Screenshot: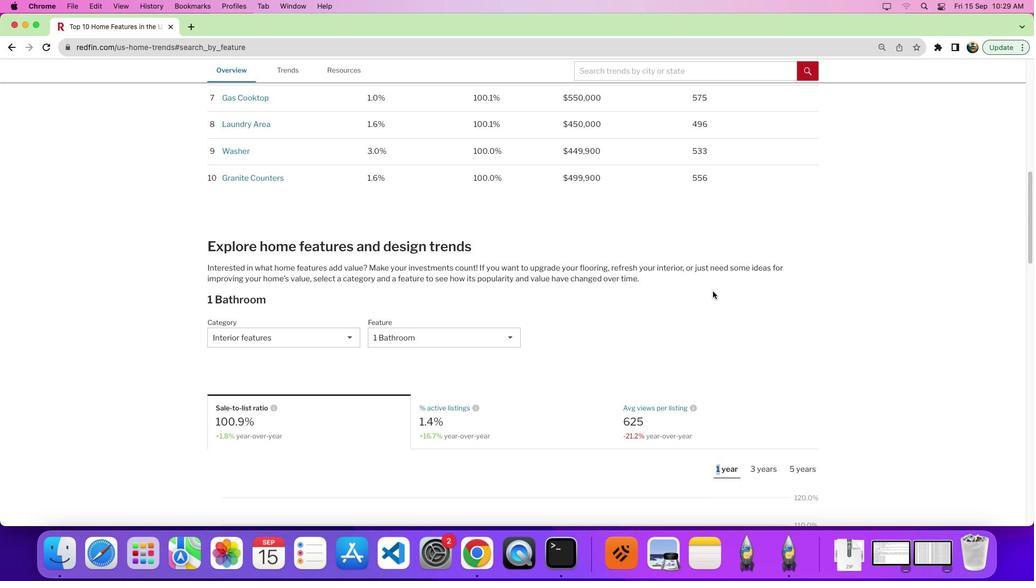 
Action: Mouse scrolled (712, 291) with delta (0, 0)
Screenshot: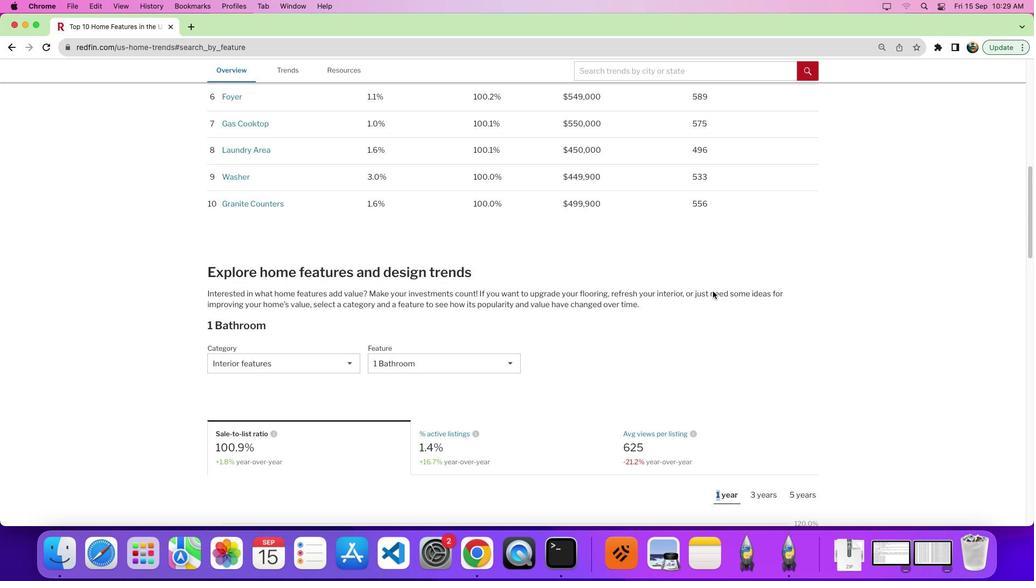
Action: Mouse scrolled (712, 291) with delta (0, 0)
Screenshot: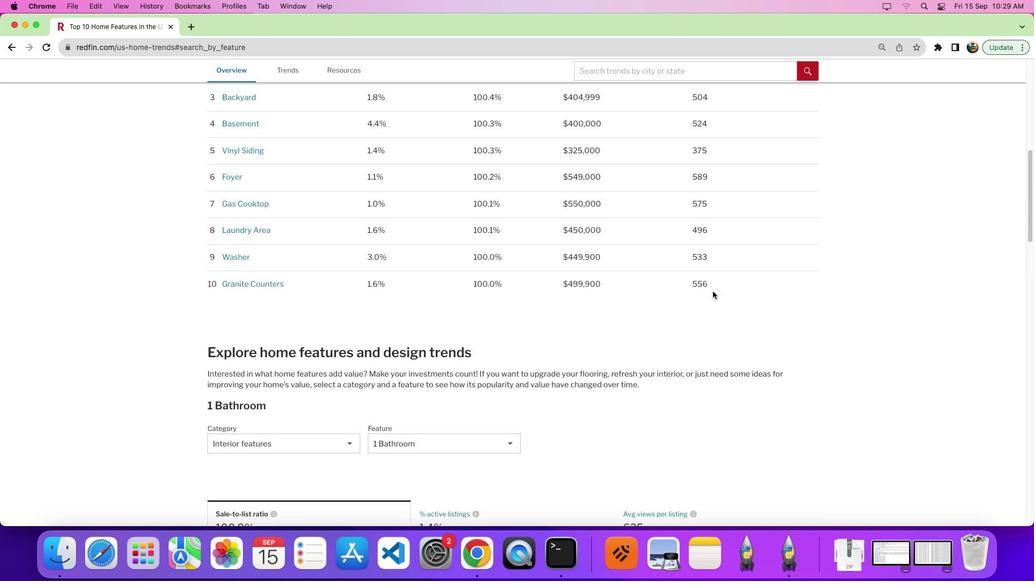 
Action: Mouse scrolled (712, 291) with delta (0, 3)
Screenshot: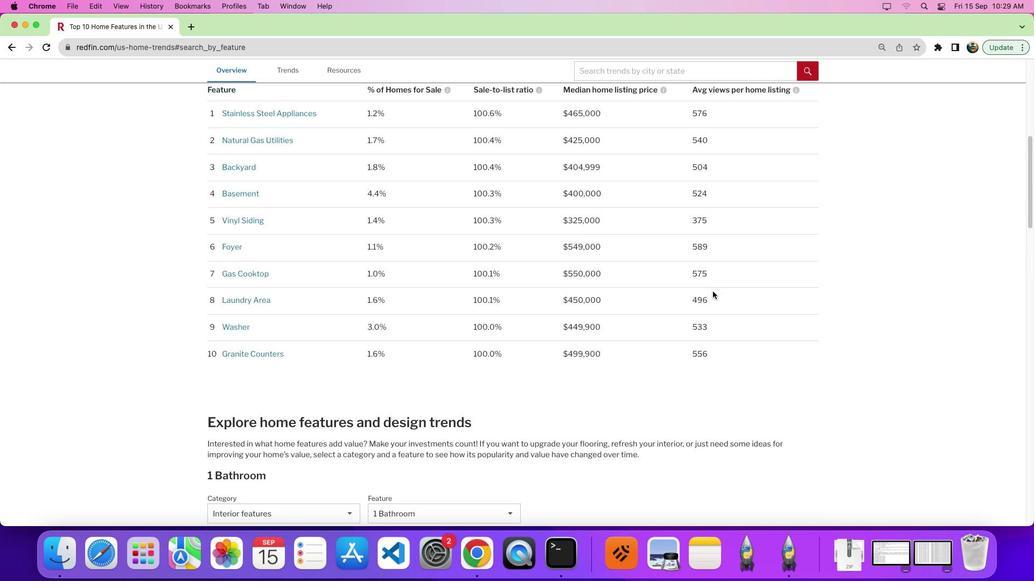 
Action: Mouse scrolled (712, 291) with delta (0, 0)
Screenshot: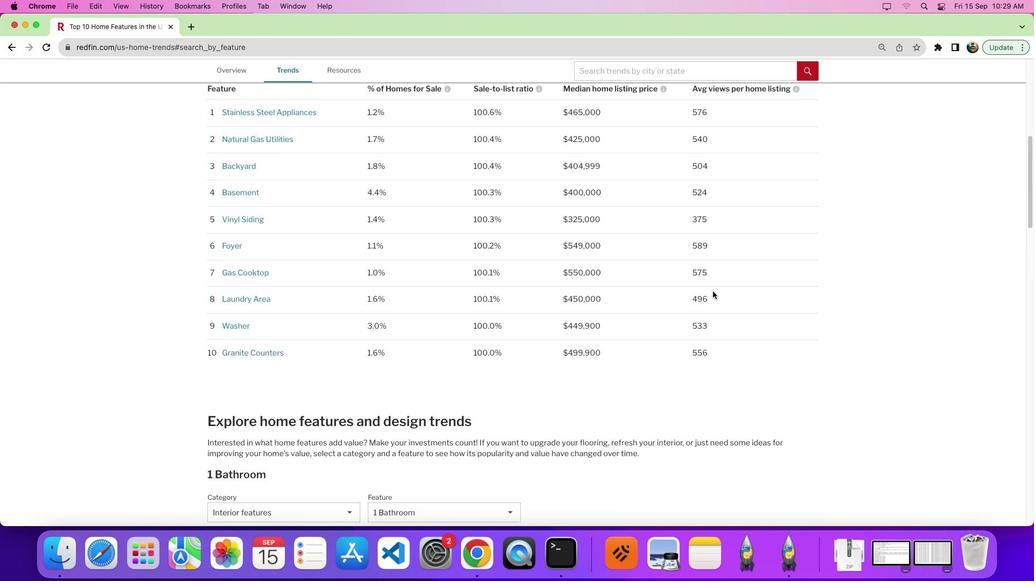 
Action: Mouse scrolled (712, 291) with delta (0, 0)
Screenshot: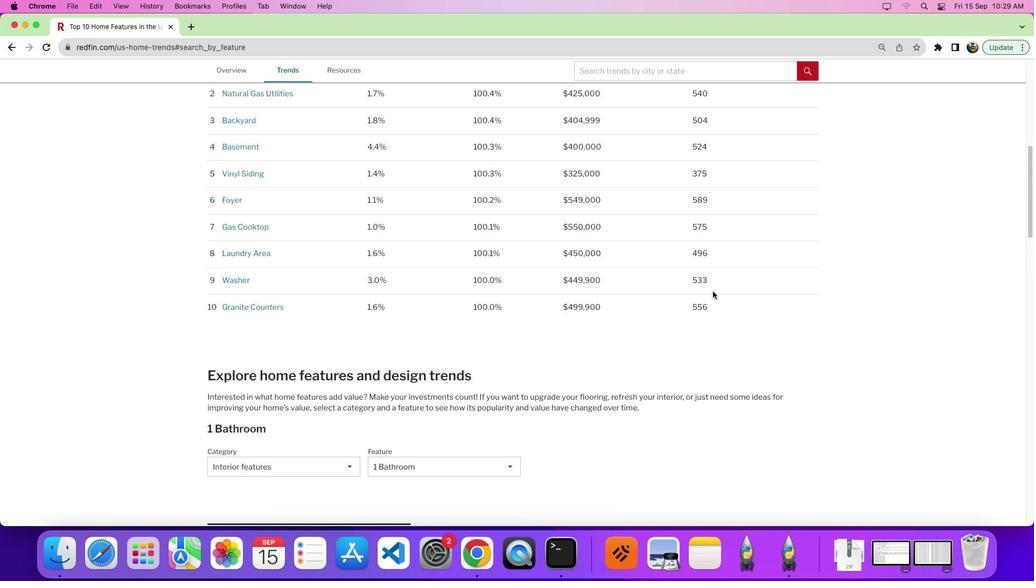 
Action: Mouse scrolled (712, 291) with delta (0, -3)
Screenshot: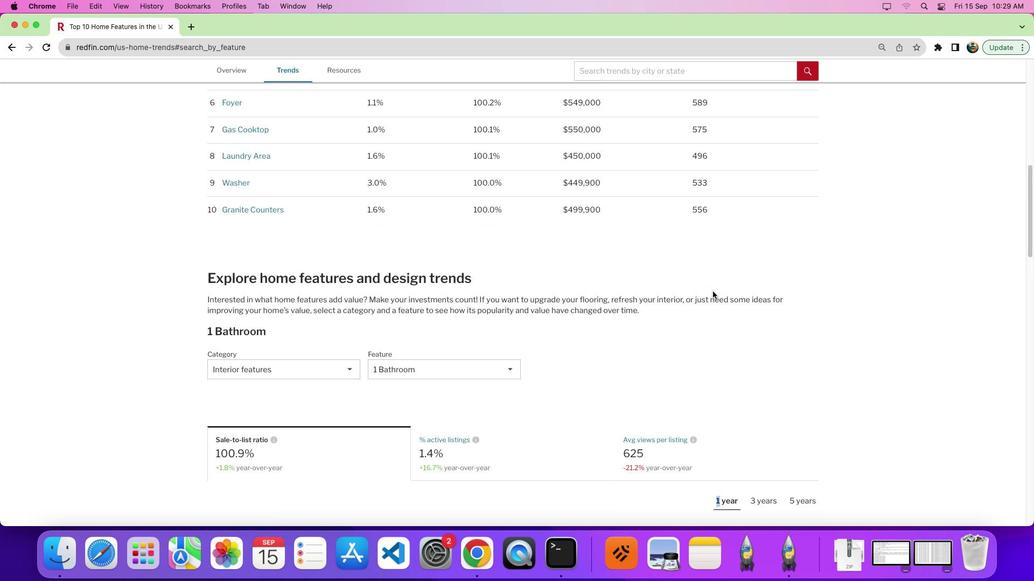 
Action: Mouse moved to (738, 288)
Screenshot: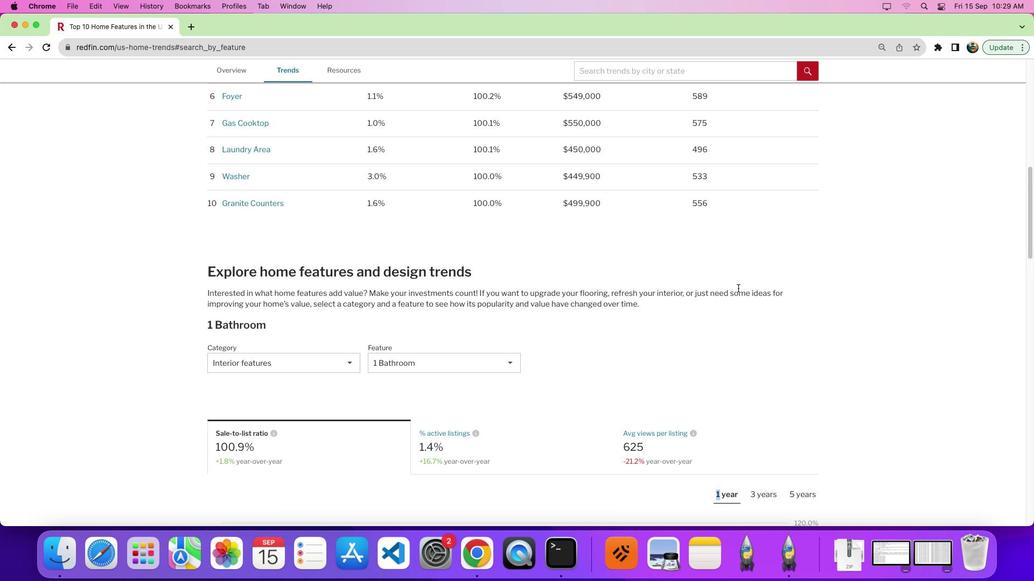 
Action: Mouse scrolled (738, 288) with delta (0, 0)
Screenshot: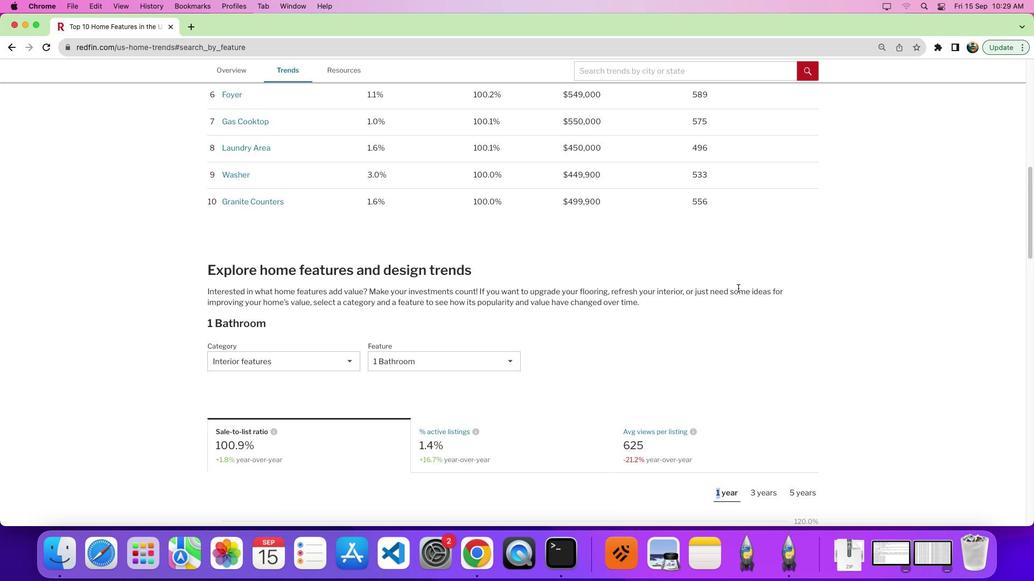 
Action: Mouse scrolled (738, 288) with delta (0, 0)
Screenshot: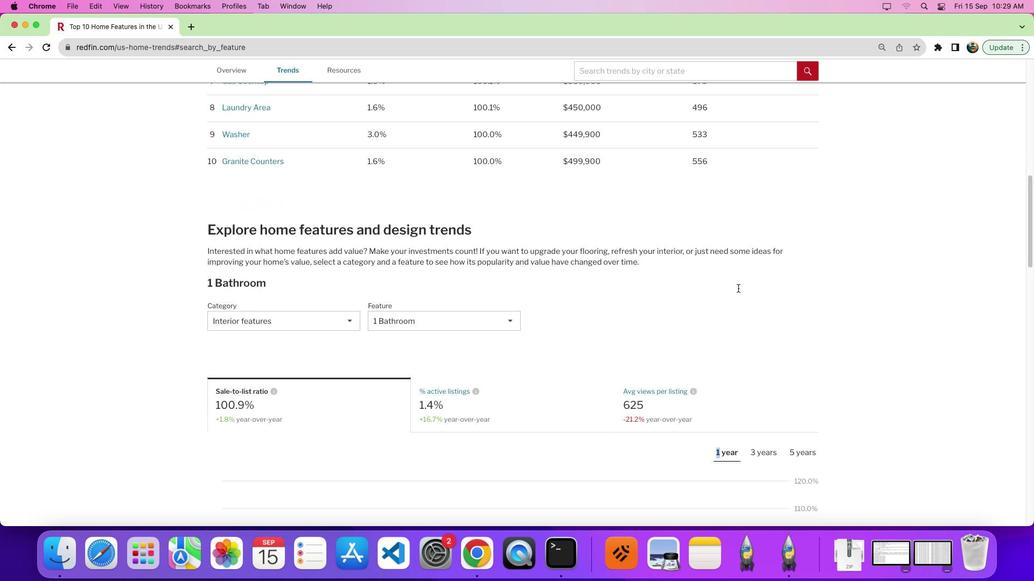 
Action: Mouse scrolled (738, 288) with delta (0, 0)
Screenshot: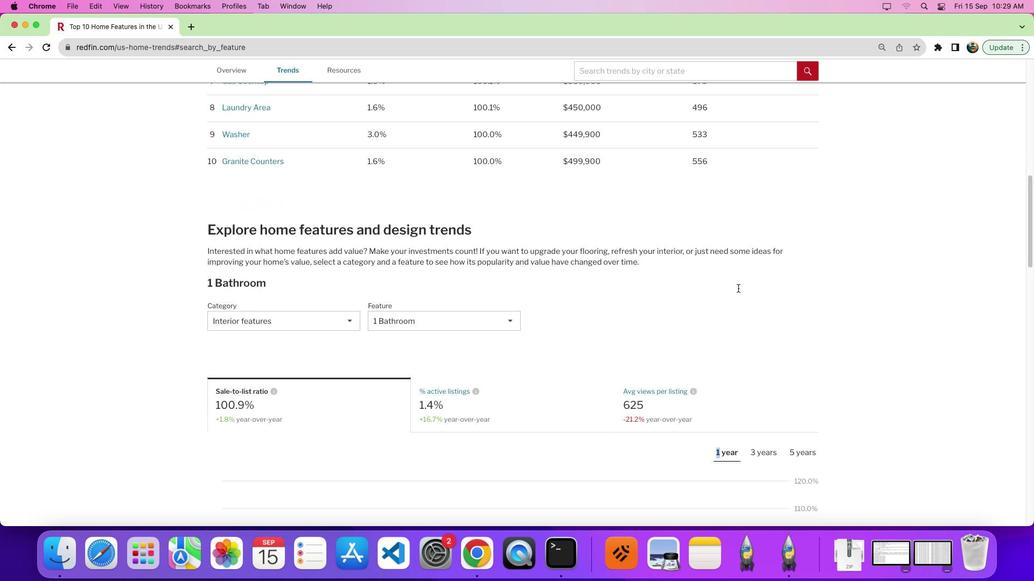 
Action: Mouse scrolled (738, 288) with delta (0, -3)
Screenshot: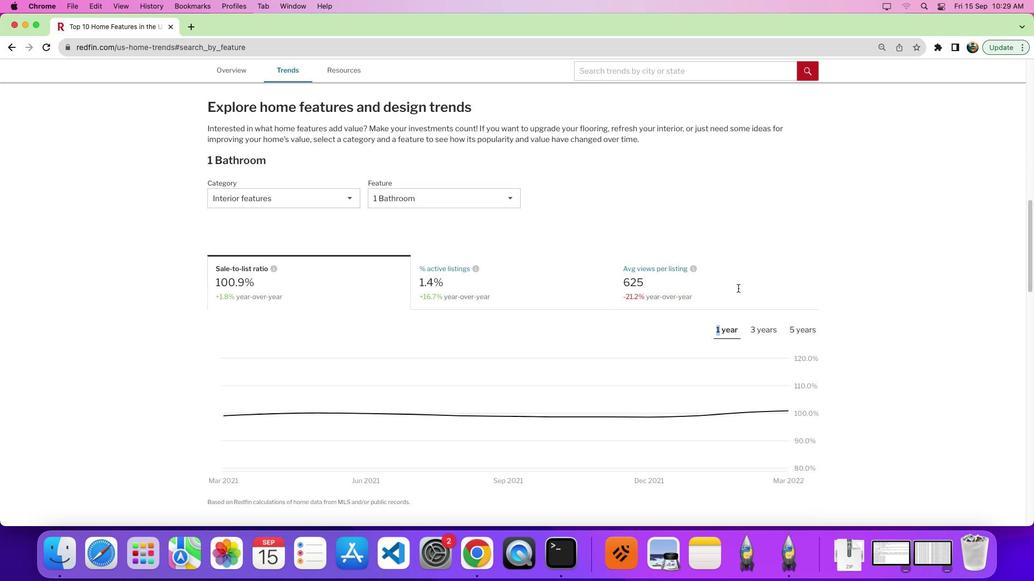 
Action: Mouse moved to (829, 311)
Screenshot: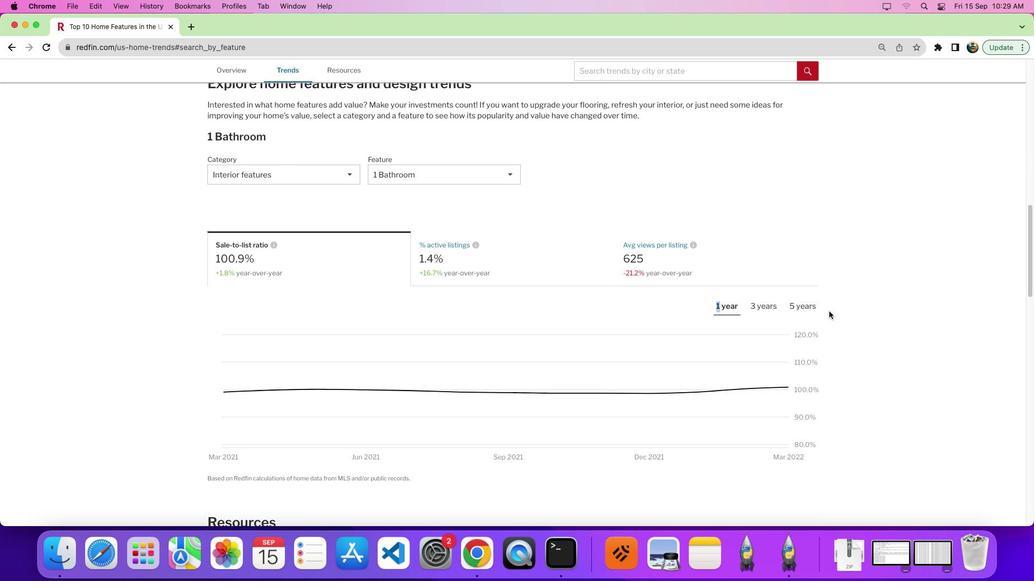 
